 Task: Create a scrum project AztecTech. Add to scrum project AztecTech a team member softage.4@softage.net and assign as Project Lead. Add to scrum project AztecTech a team member softage.1@softage.net
Action: Mouse moved to (191, 50)
Screenshot: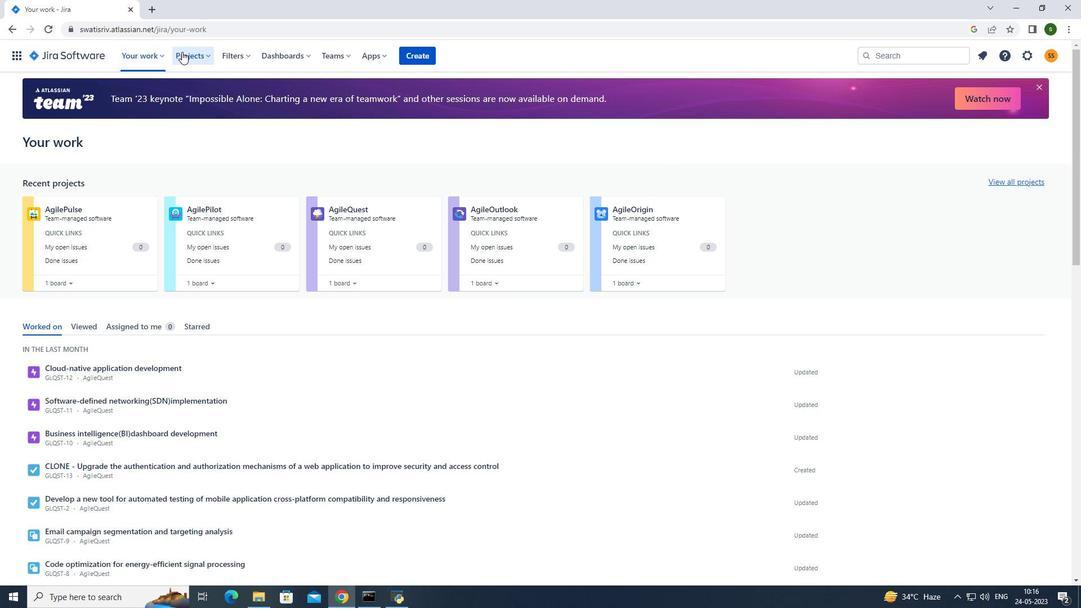 
Action: Mouse pressed left at (191, 50)
Screenshot: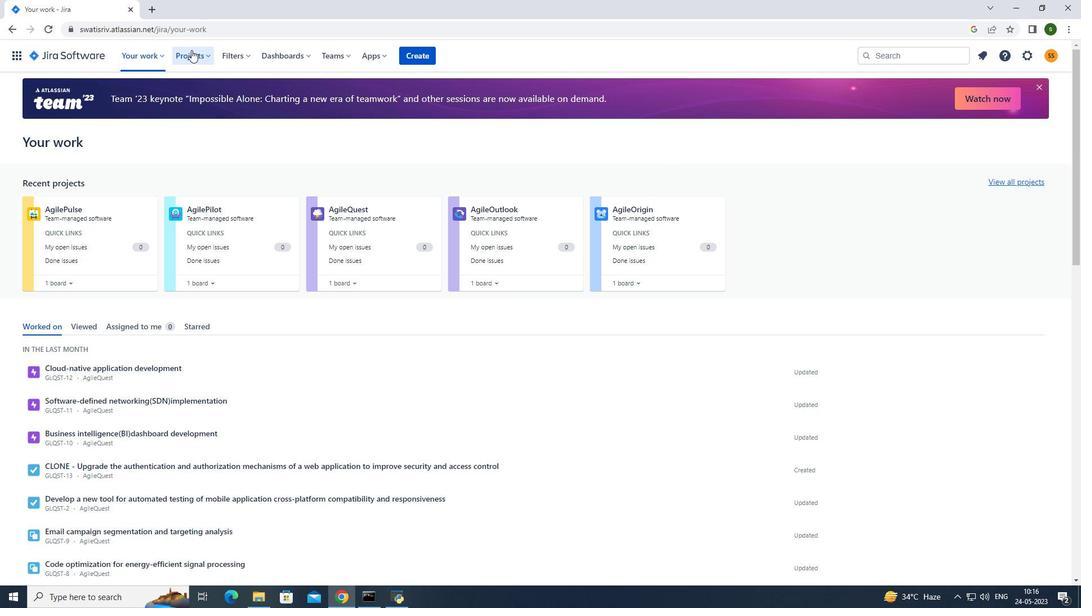 
Action: Mouse moved to (232, 275)
Screenshot: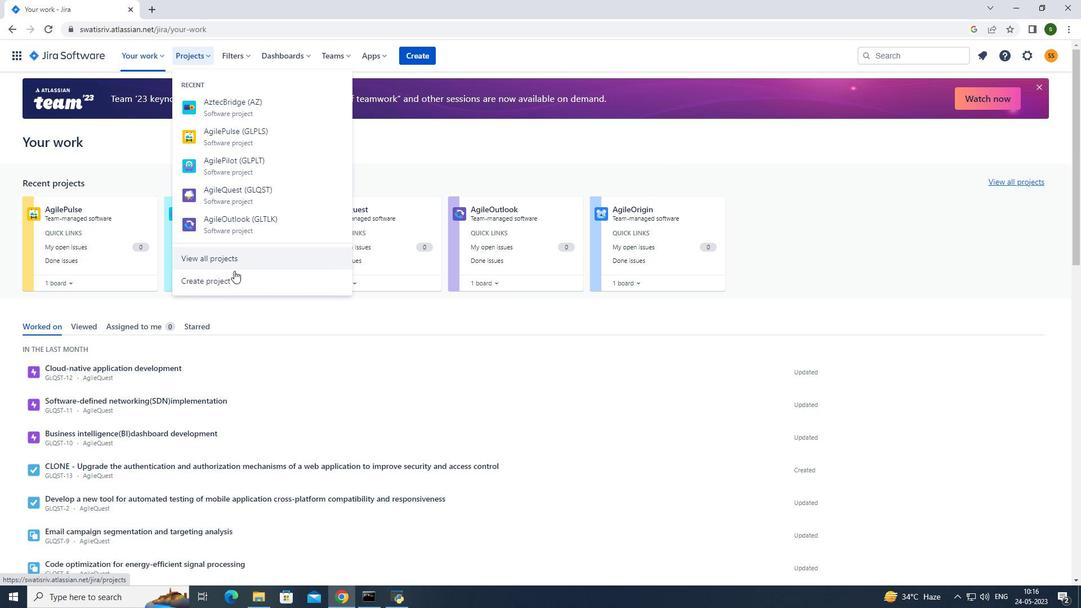 
Action: Mouse pressed left at (232, 275)
Screenshot: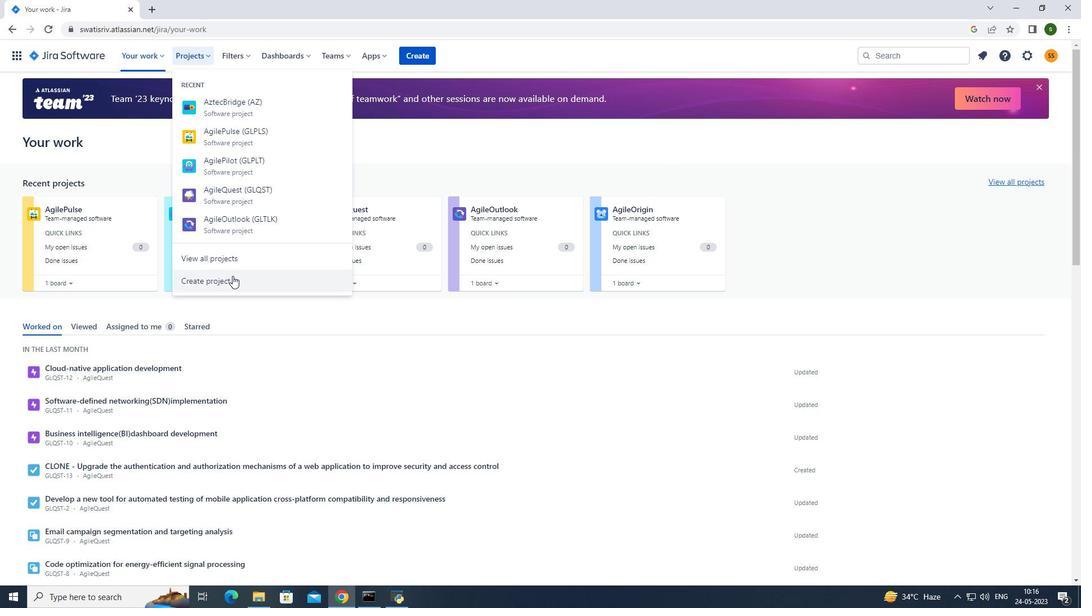
Action: Mouse moved to (742, 269)
Screenshot: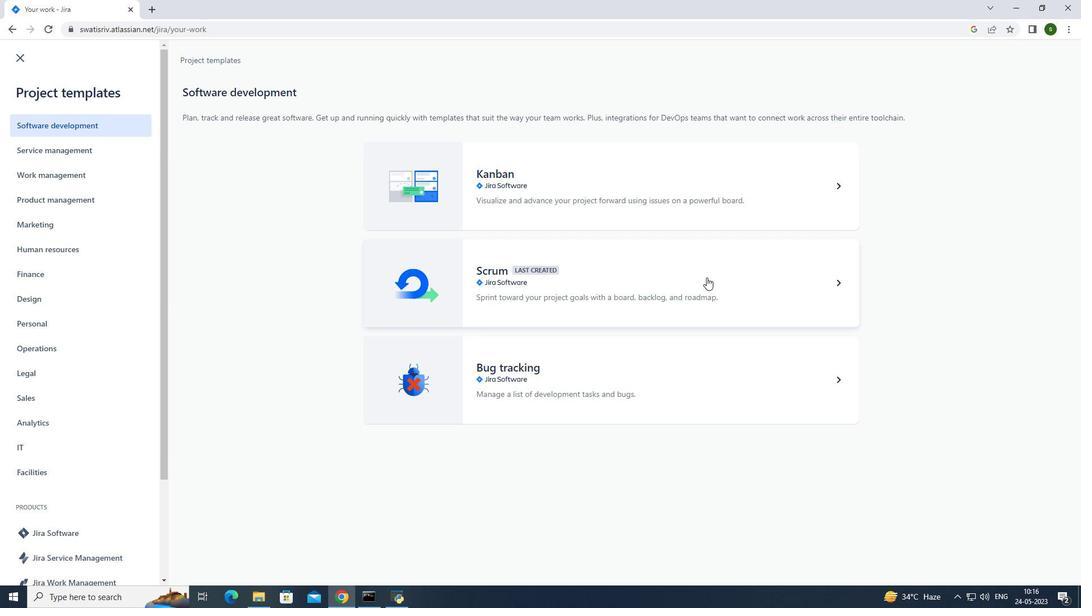 
Action: Mouse pressed left at (742, 269)
Screenshot: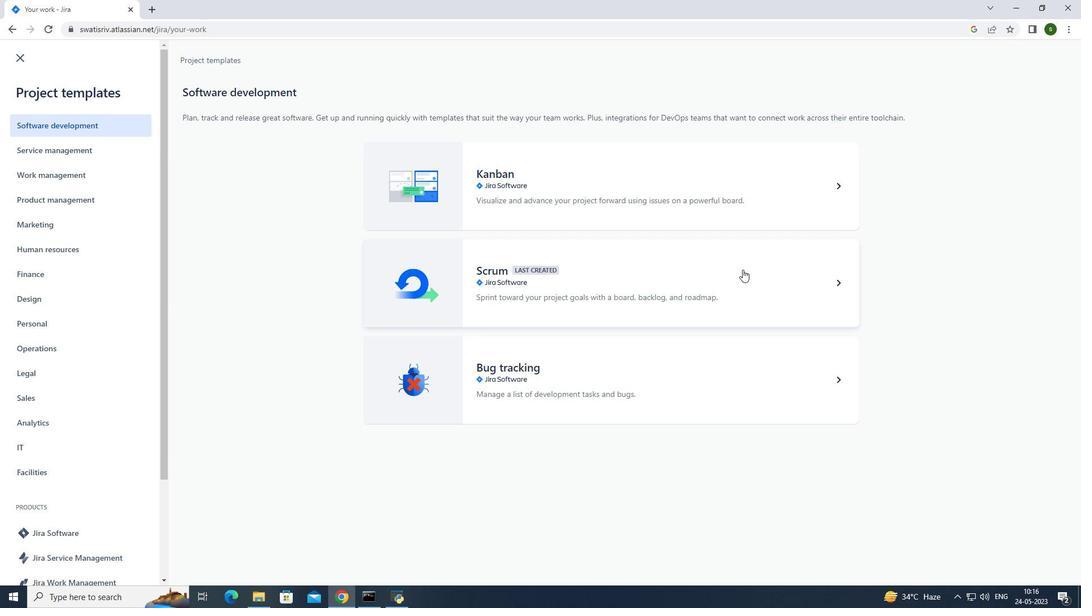 
Action: Mouse moved to (857, 556)
Screenshot: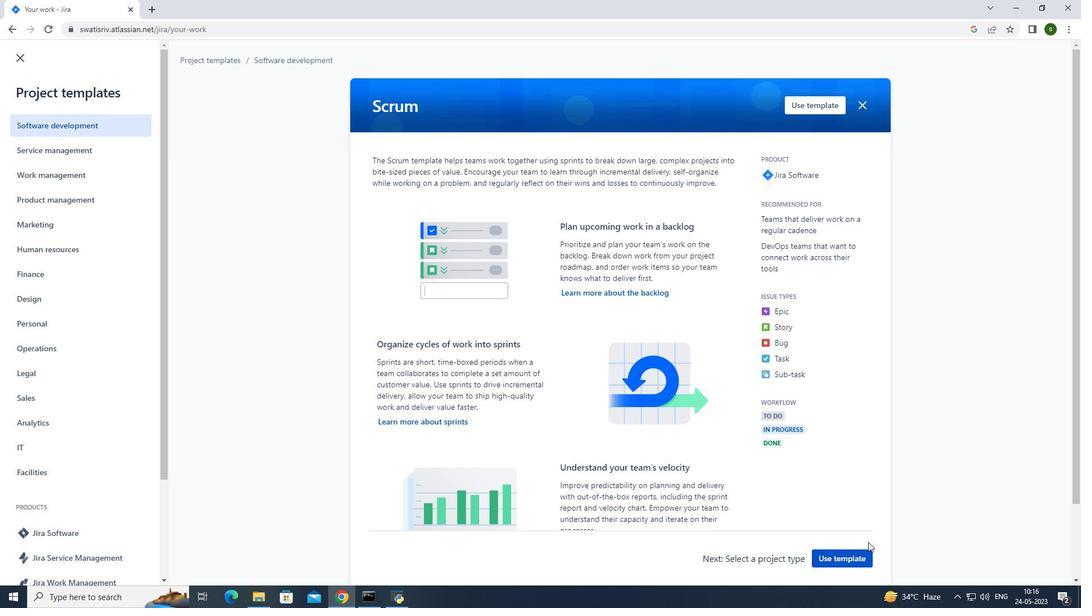 
Action: Mouse pressed left at (857, 556)
Screenshot: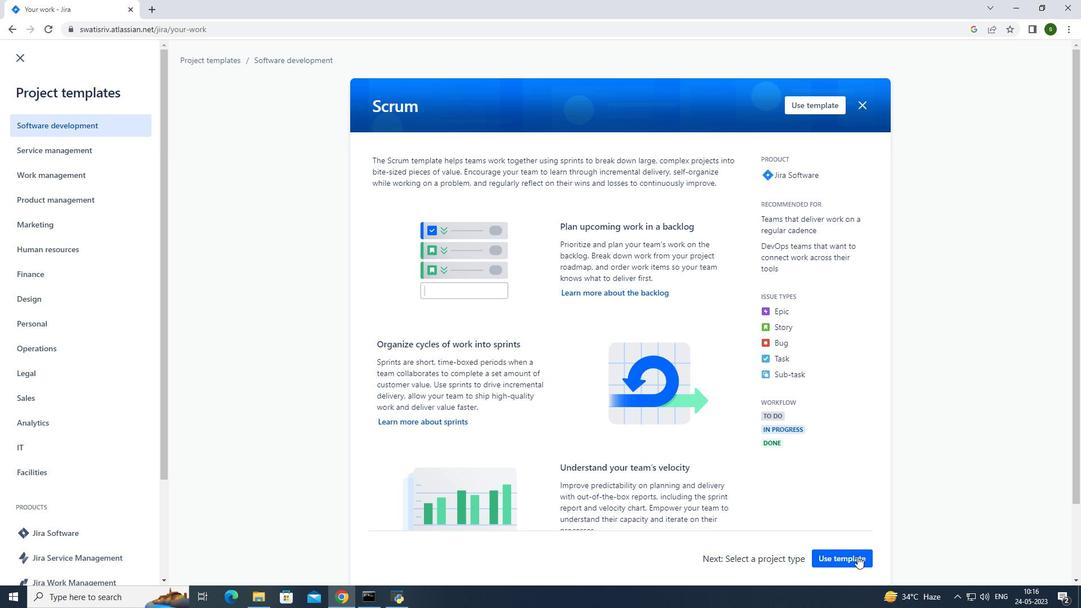 
Action: Mouse moved to (503, 549)
Screenshot: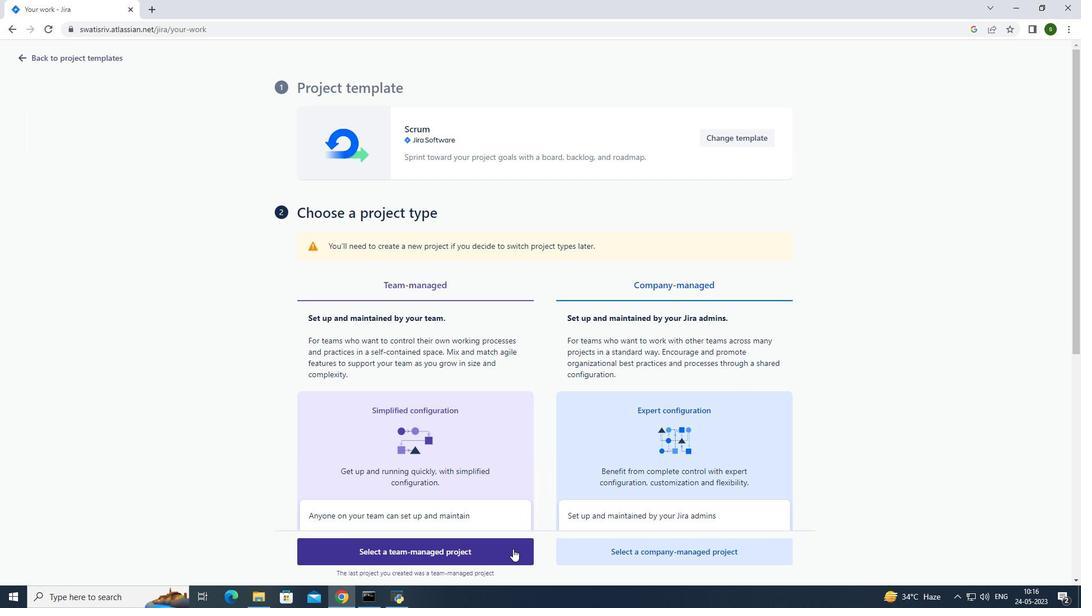 
Action: Mouse pressed left at (503, 549)
Screenshot: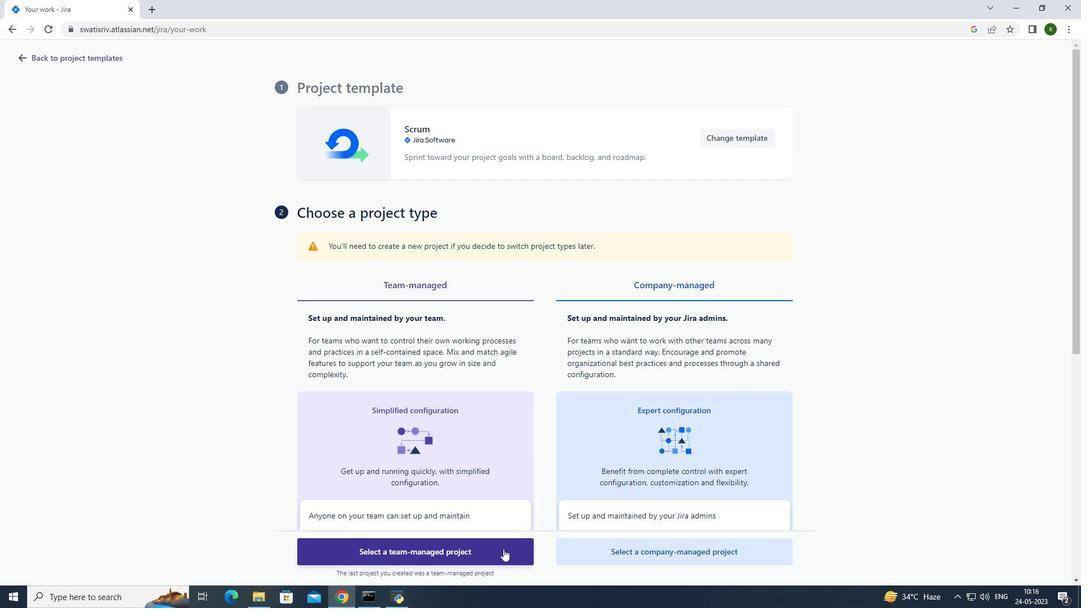 
Action: Mouse moved to (318, 255)
Screenshot: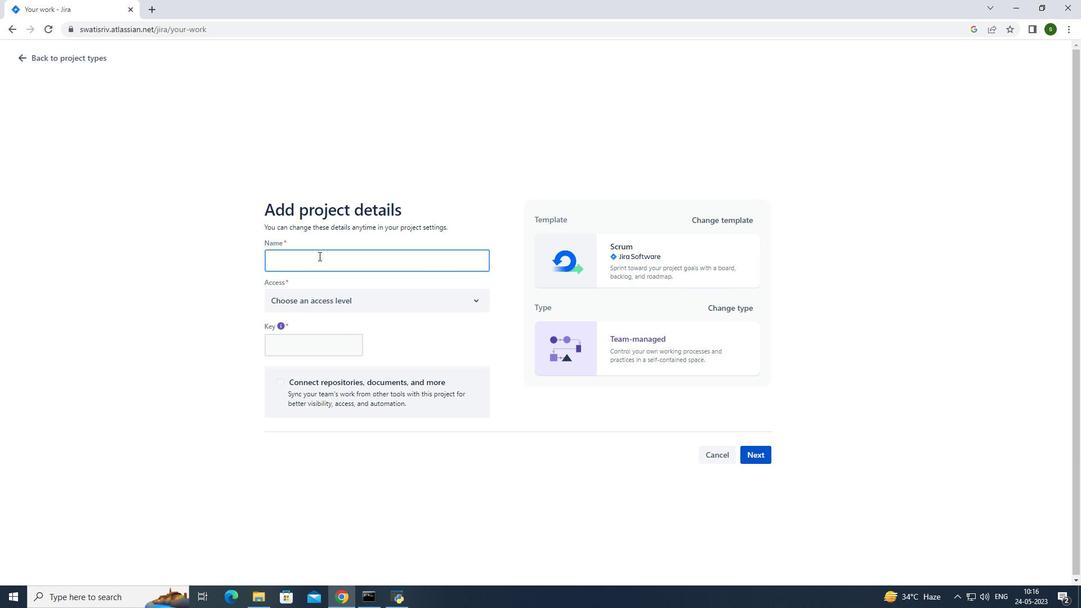 
Action: Mouse pressed left at (318, 255)
Screenshot: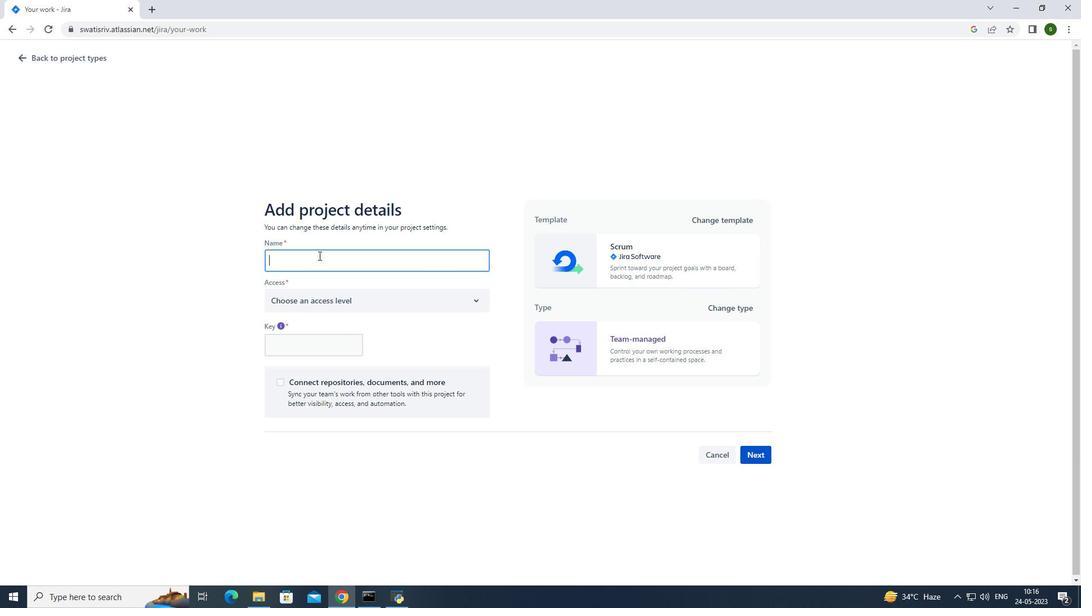 
Action: Mouse moved to (317, 255)
Screenshot: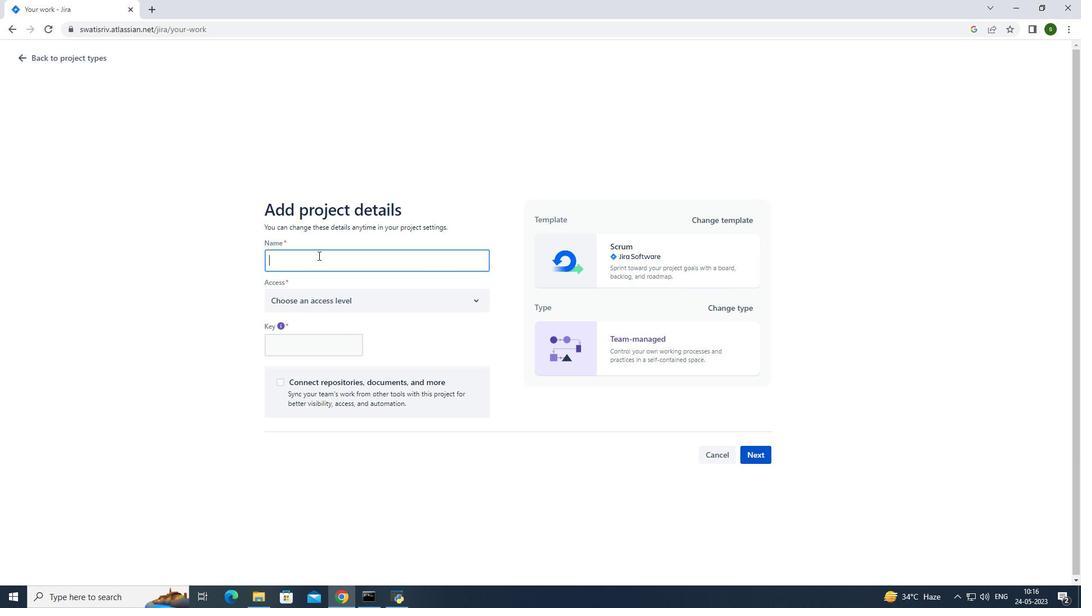 
Action: Key pressed <Key.caps_lock>A<Key.caps_lock>ztech<Key.backspace><Key.space><Key.caps_lock>T<Key.caps_lock>ech
Screenshot: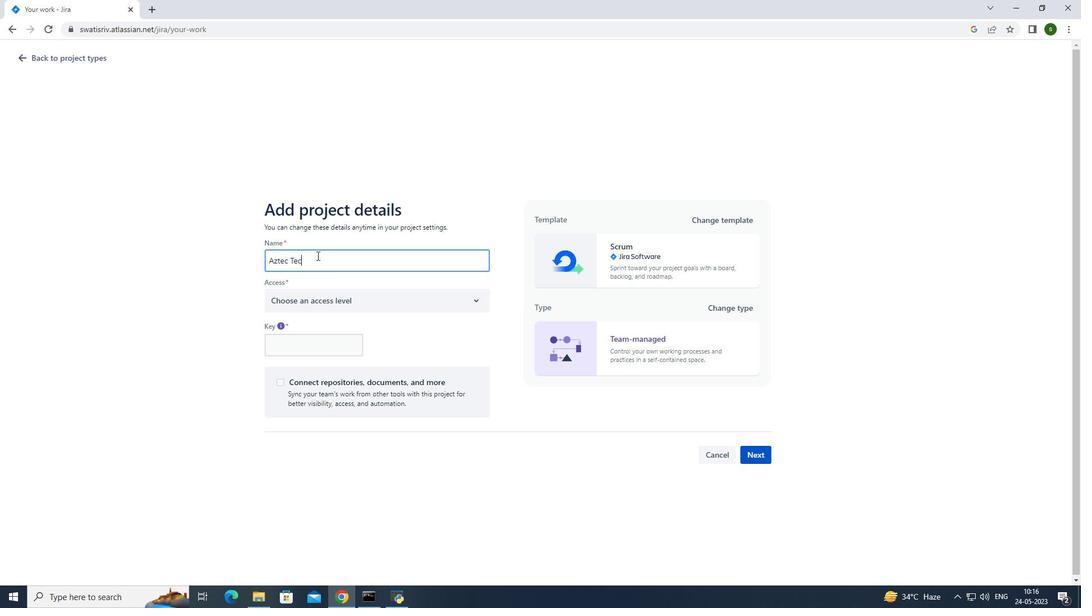 
Action: Mouse moved to (390, 301)
Screenshot: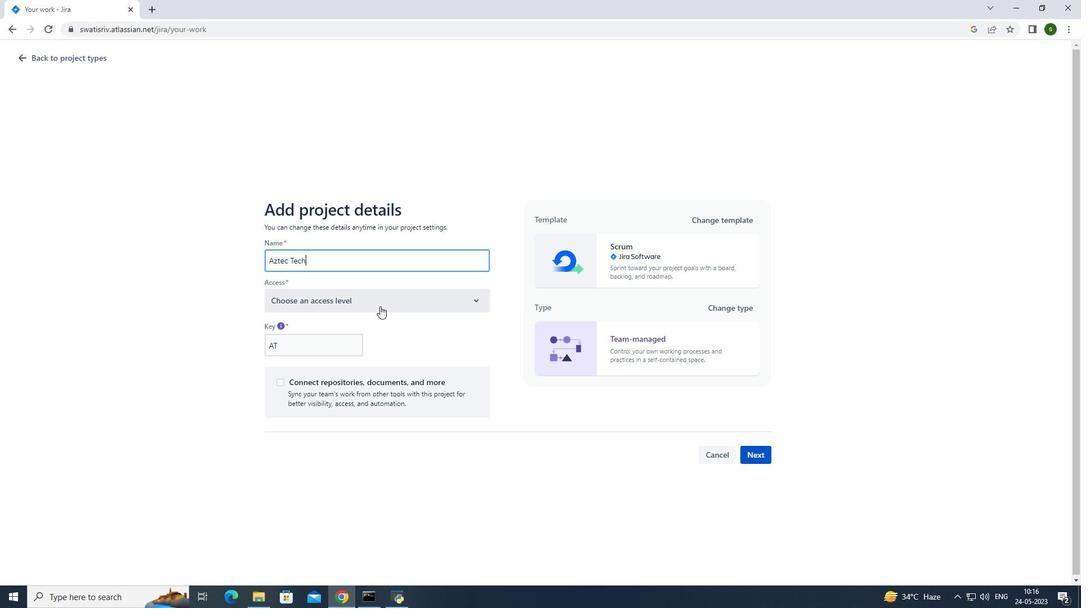 
Action: Mouse pressed left at (390, 301)
Screenshot: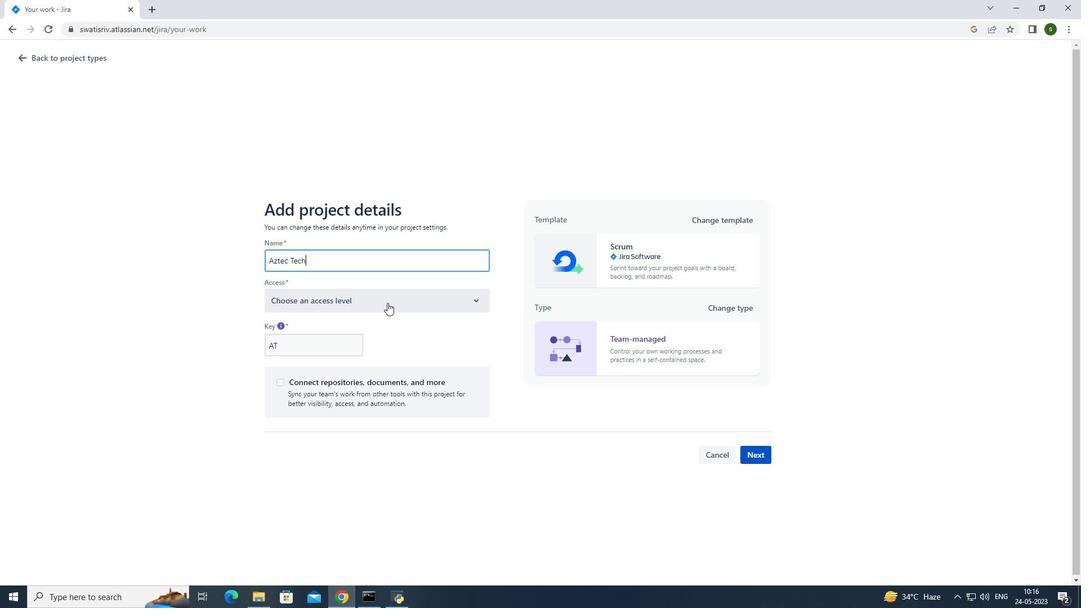 
Action: Mouse moved to (375, 339)
Screenshot: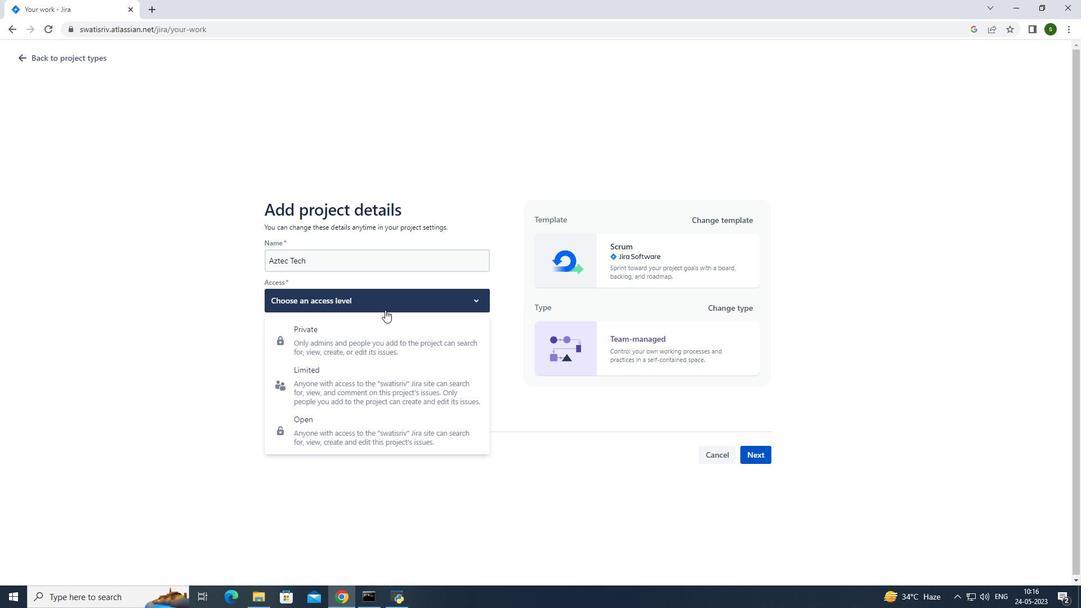 
Action: Mouse pressed left at (375, 339)
Screenshot: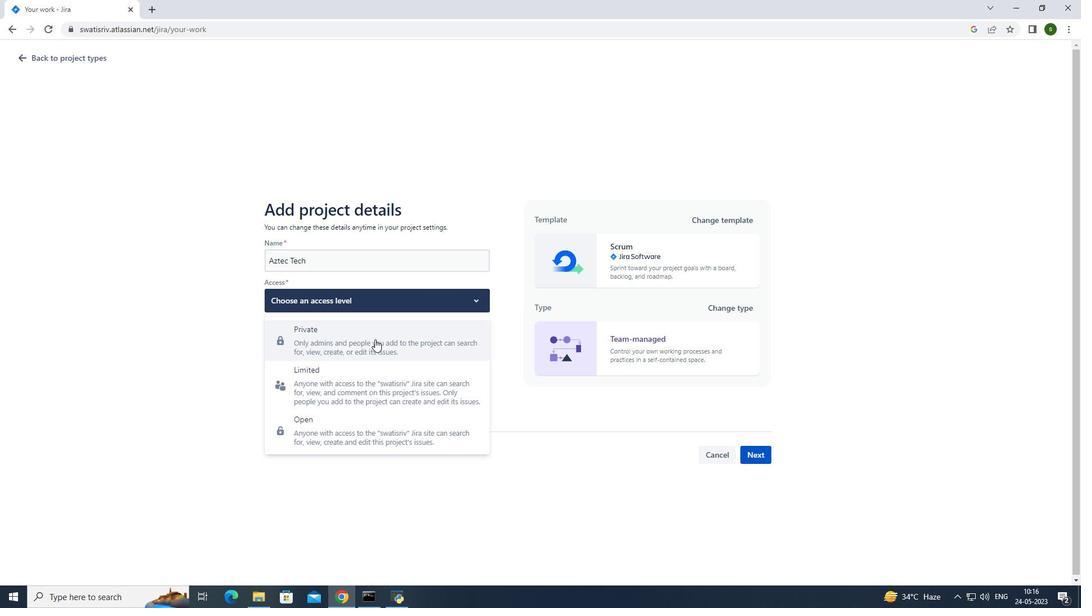 
Action: Mouse moved to (758, 460)
Screenshot: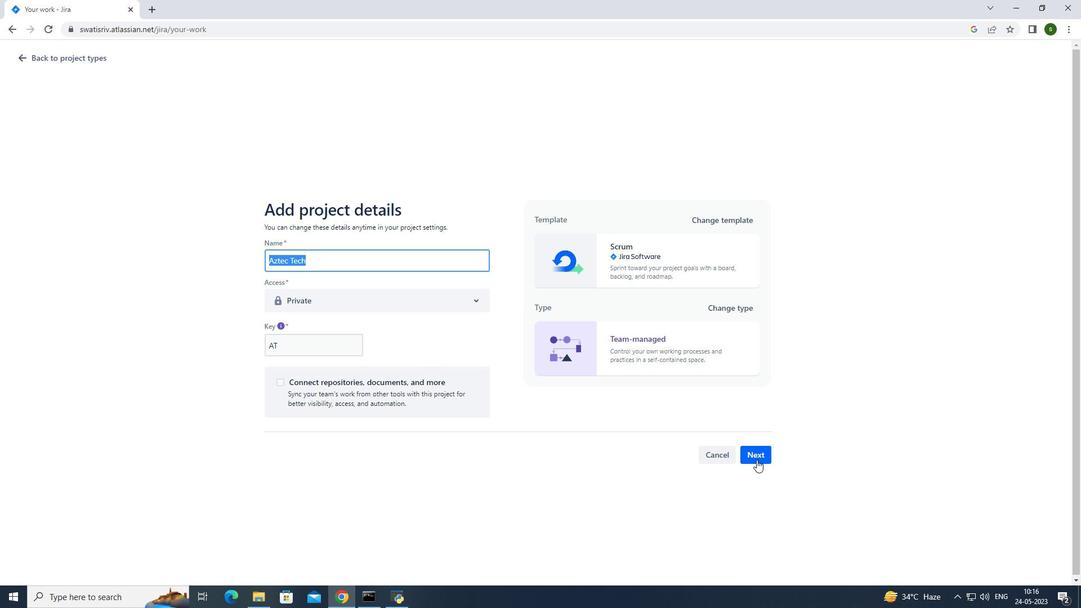 
Action: Mouse pressed left at (758, 460)
Screenshot: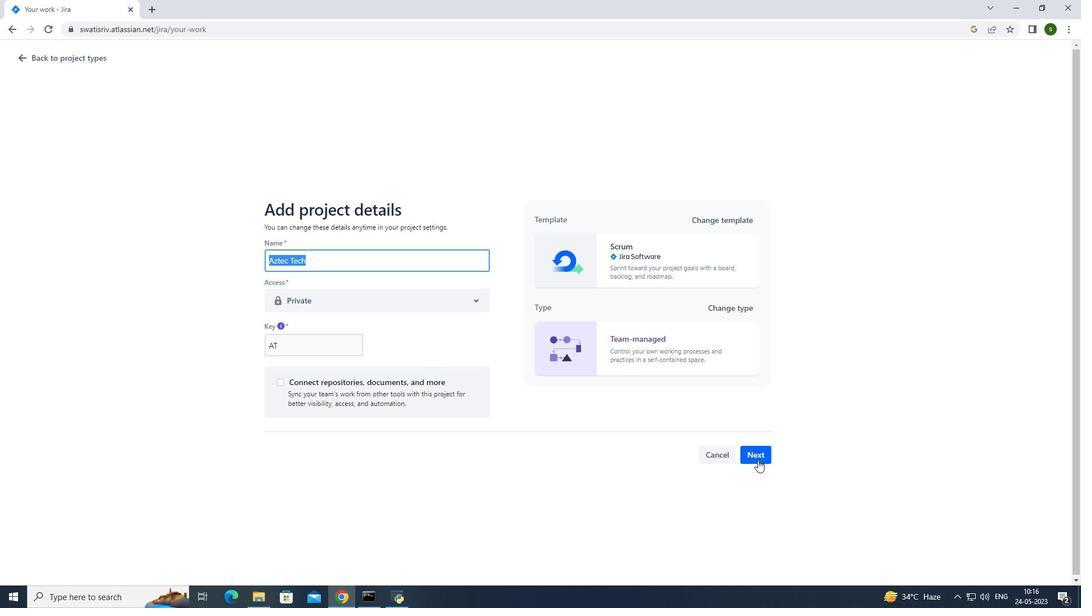 
Action: Mouse moved to (683, 389)
Screenshot: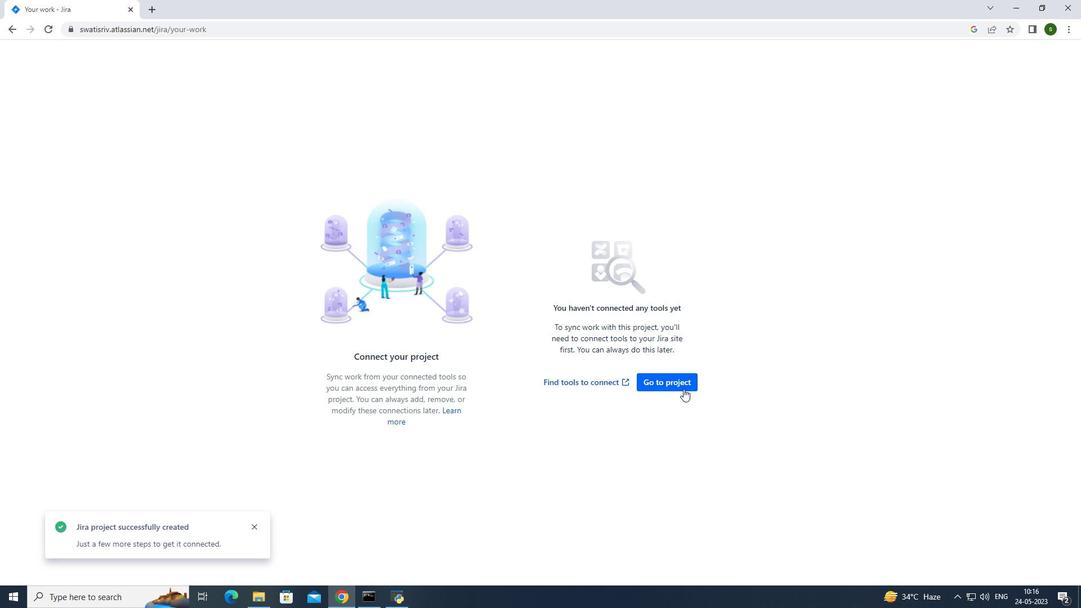 
Action: Mouse pressed left at (683, 389)
Screenshot: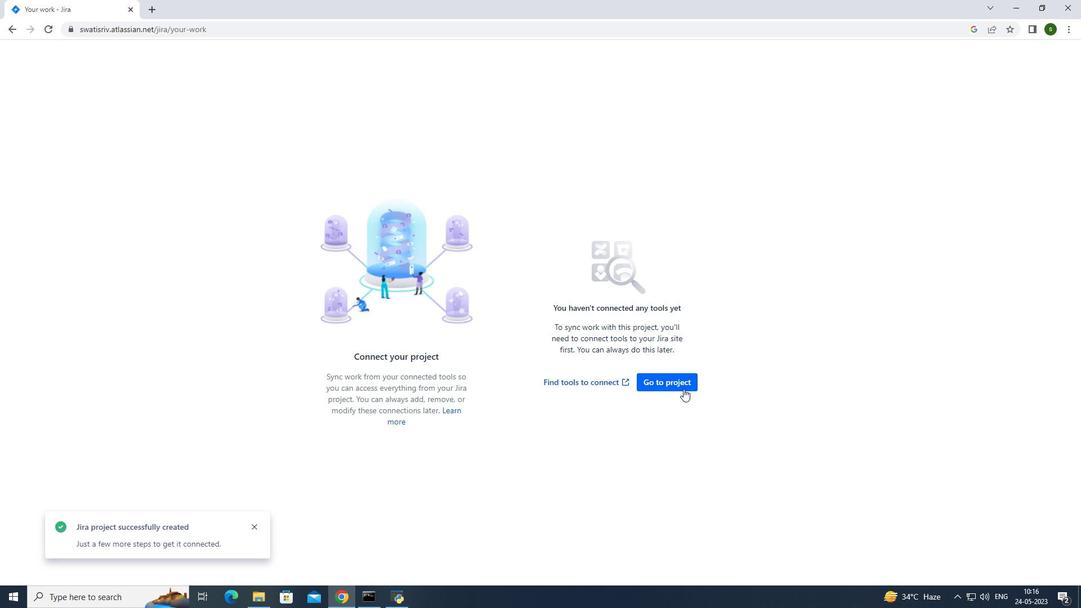 
Action: Mouse moved to (200, 62)
Screenshot: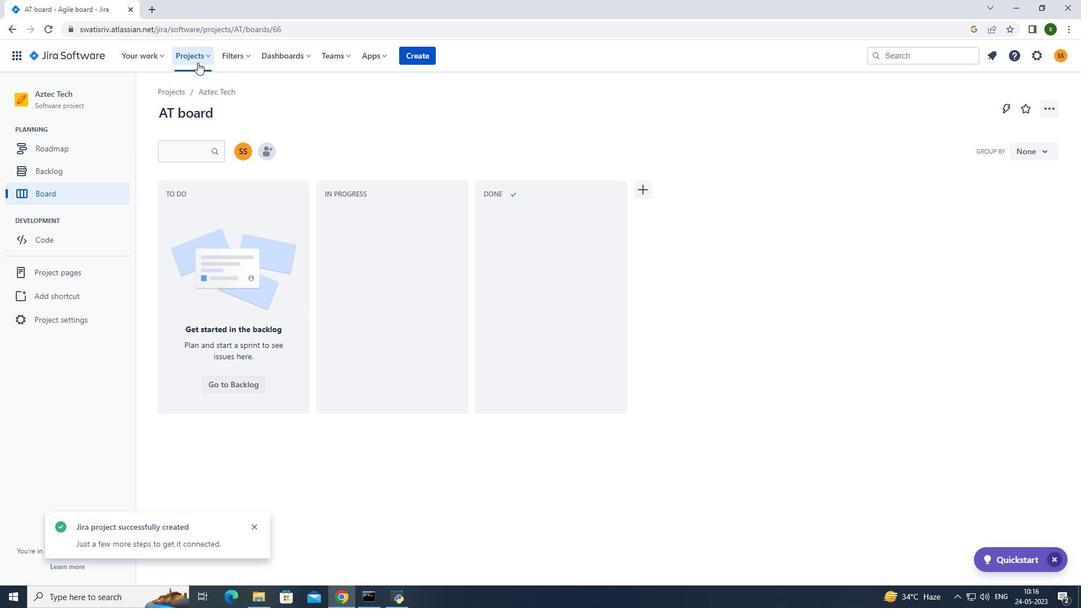 
Action: Mouse pressed left at (200, 62)
Screenshot: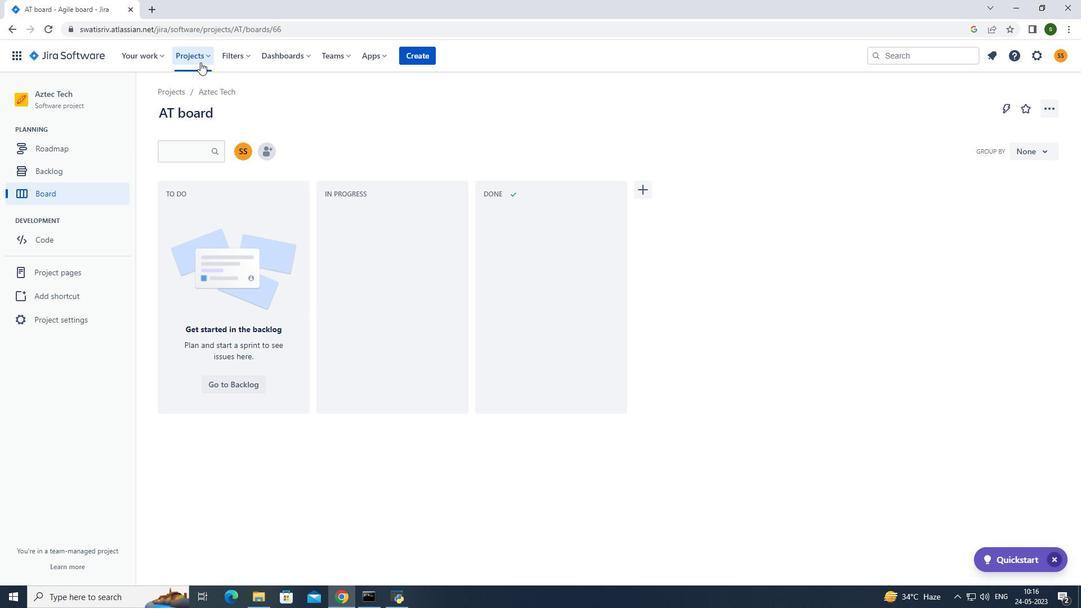 
Action: Mouse moved to (227, 100)
Screenshot: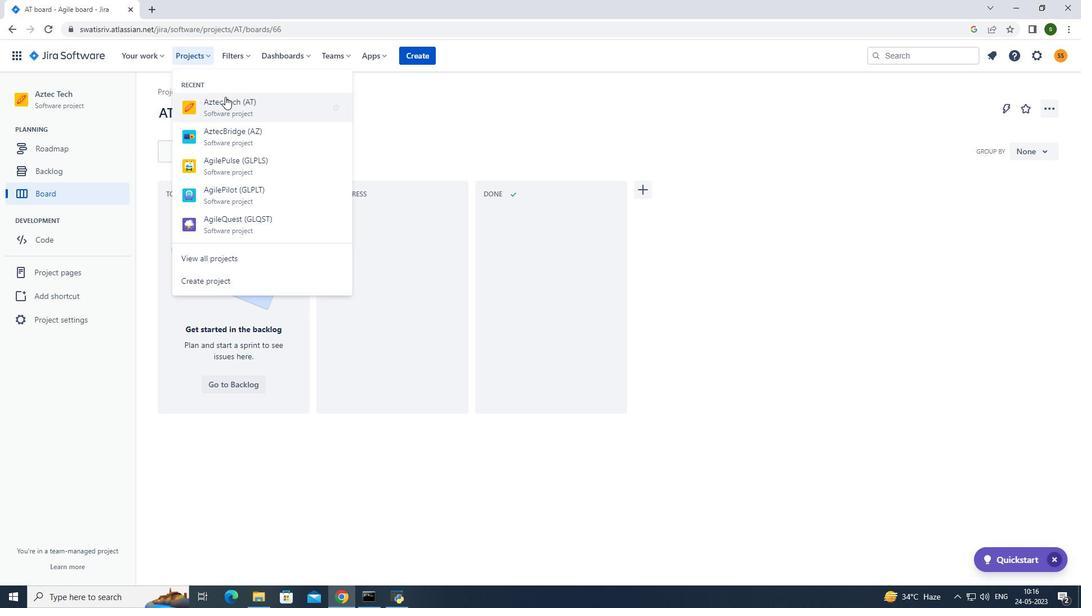 
Action: Mouse pressed left at (227, 100)
Screenshot: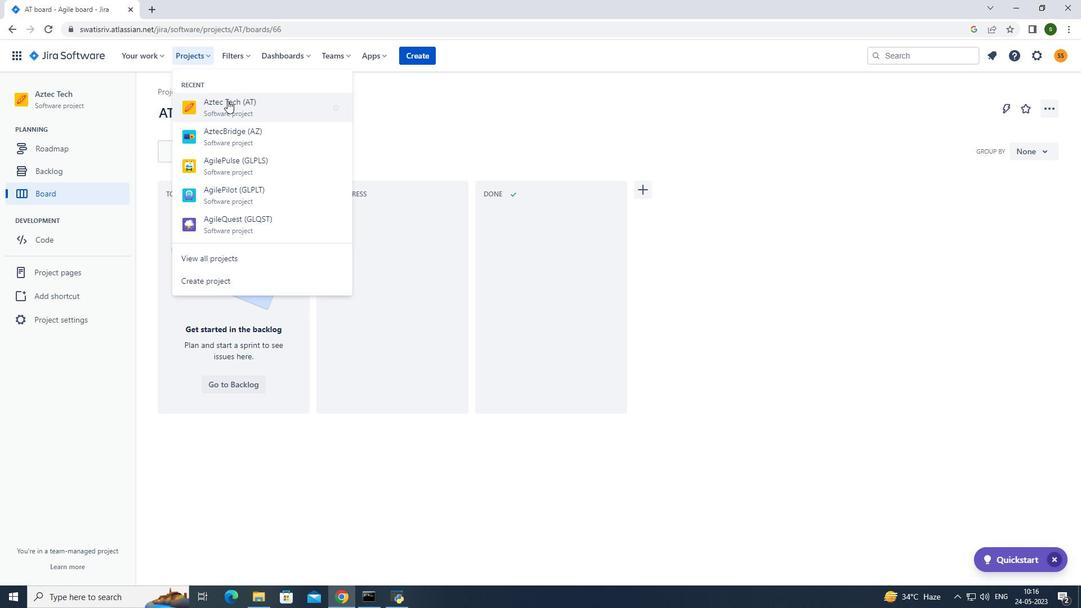 
Action: Mouse moved to (268, 145)
Screenshot: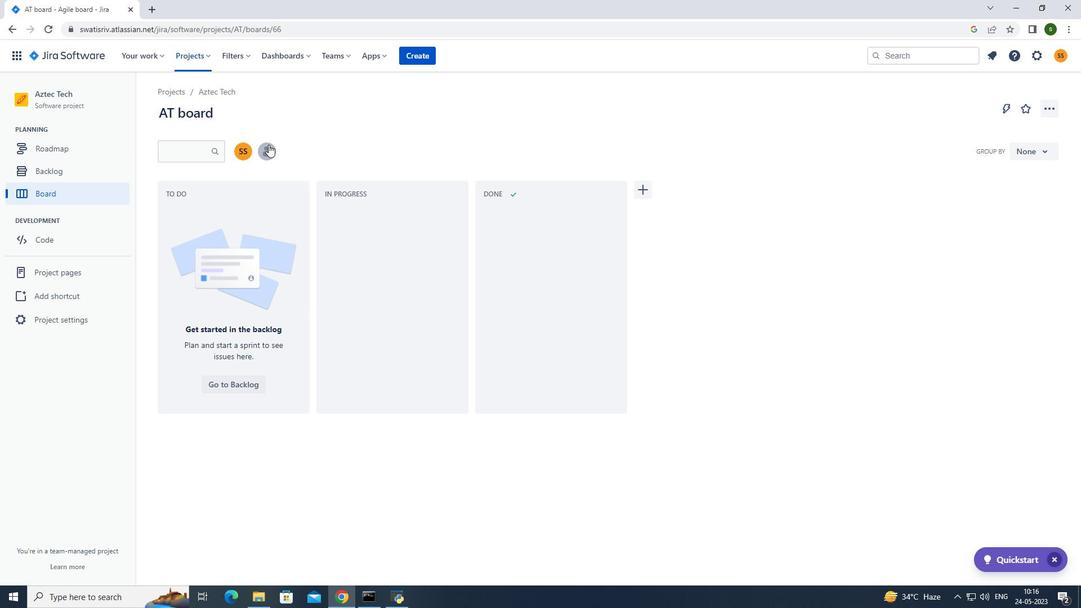 
Action: Mouse pressed left at (268, 145)
Screenshot: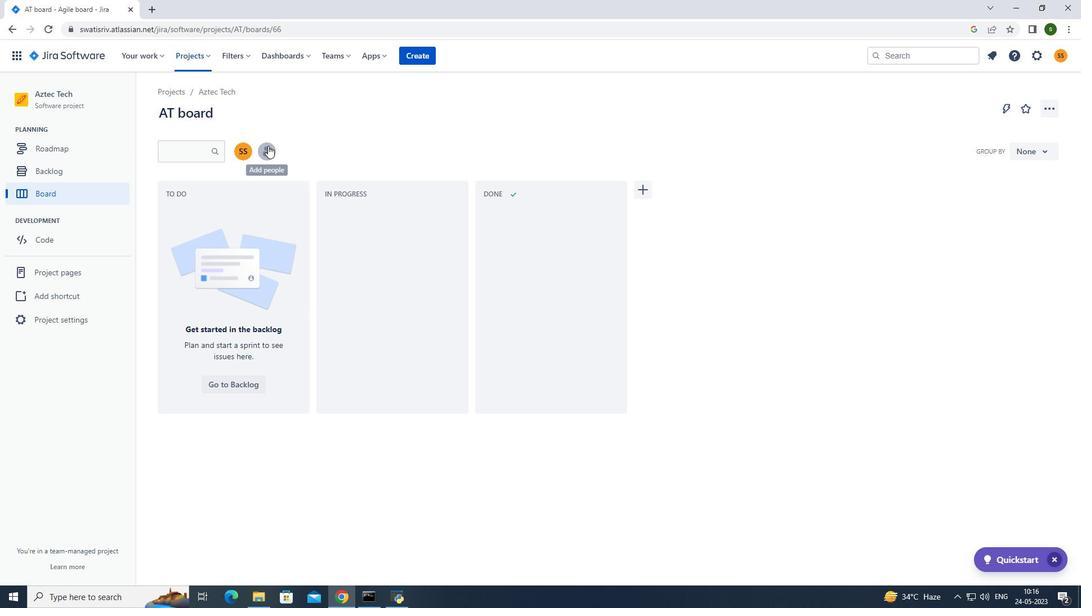 
Action: Mouse moved to (491, 124)
Screenshot: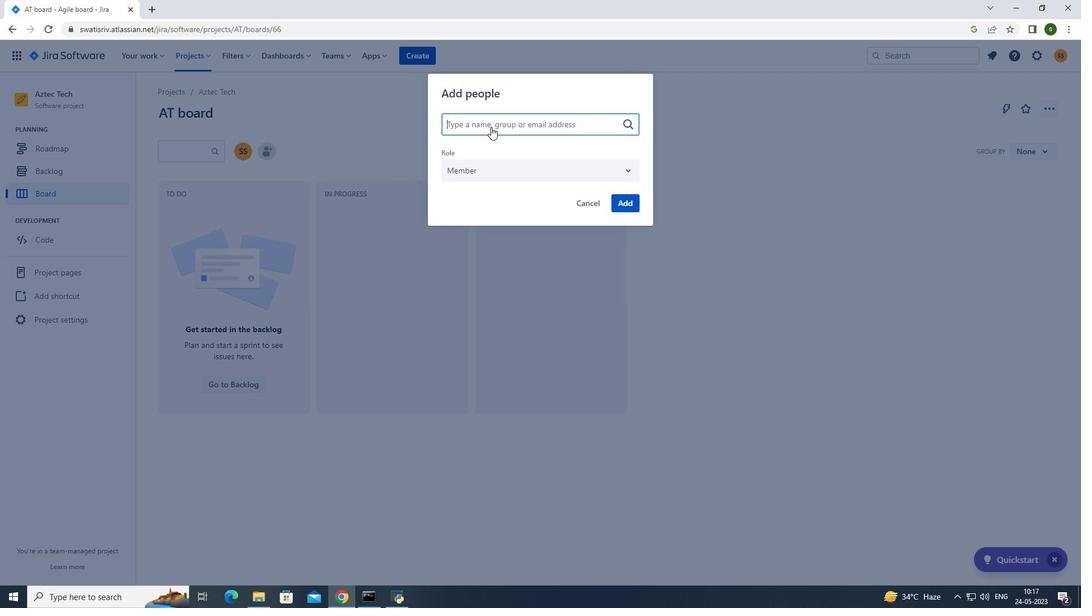 
Action: Mouse pressed left at (491, 124)
Screenshot: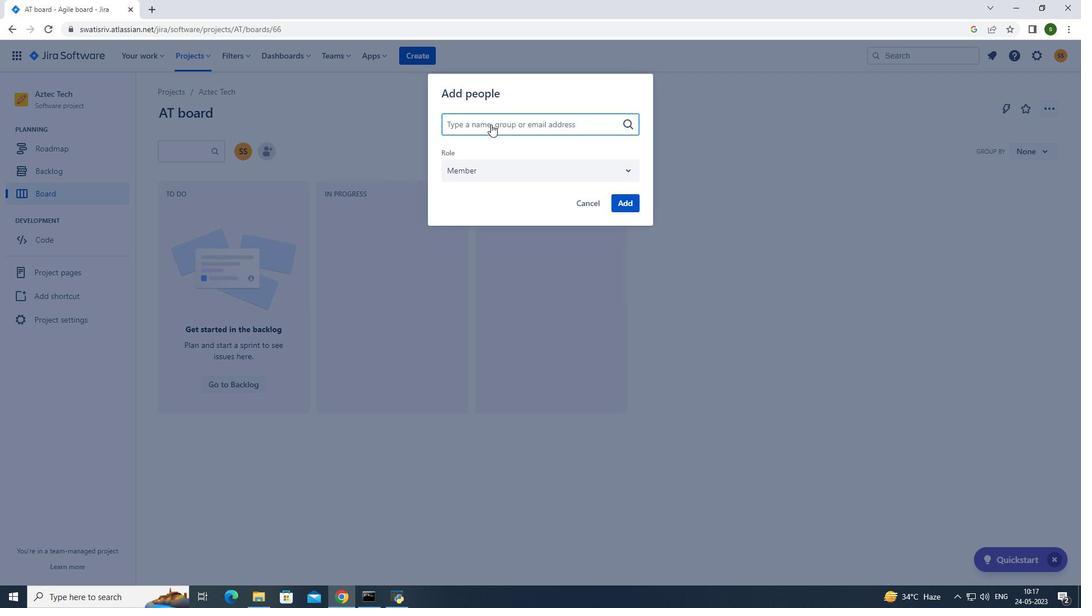 
Action: Key pressed softage.4<Key.shift>@softage.net
Screenshot: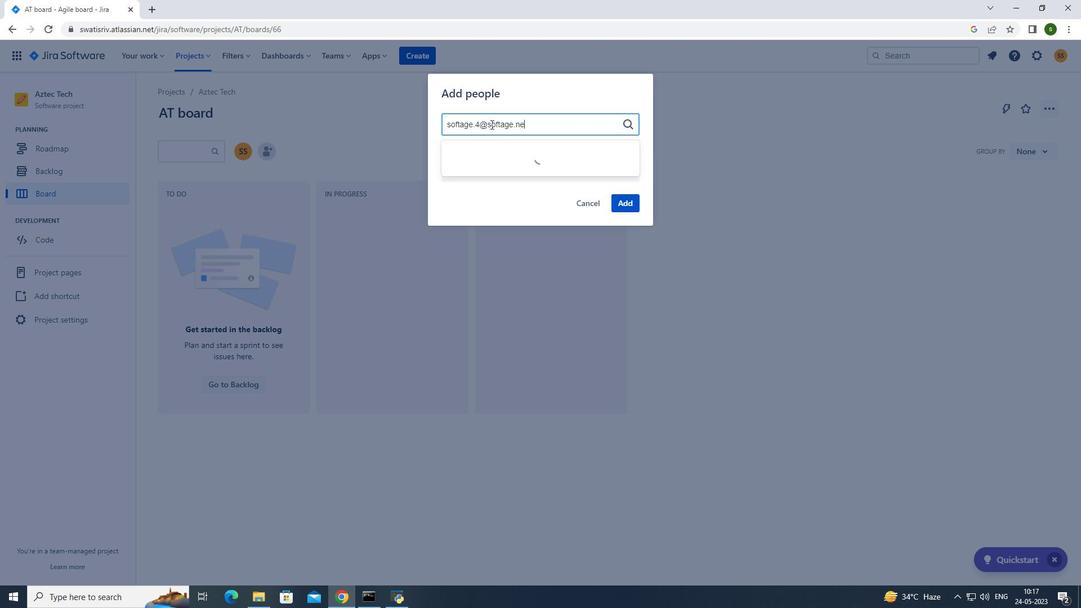 
Action: Mouse moved to (493, 153)
Screenshot: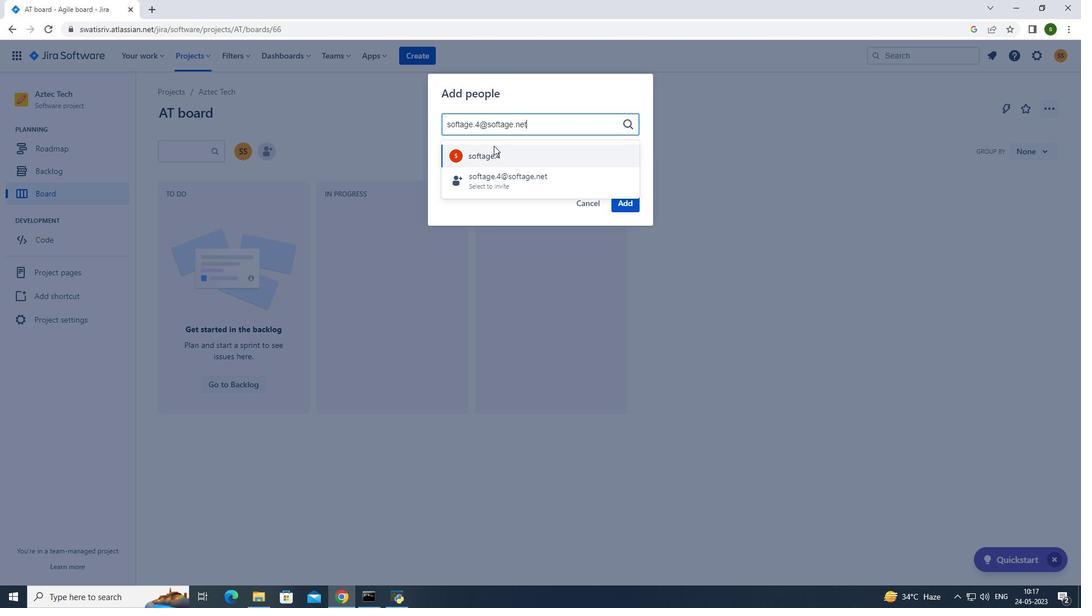 
Action: Mouse pressed left at (493, 153)
Screenshot: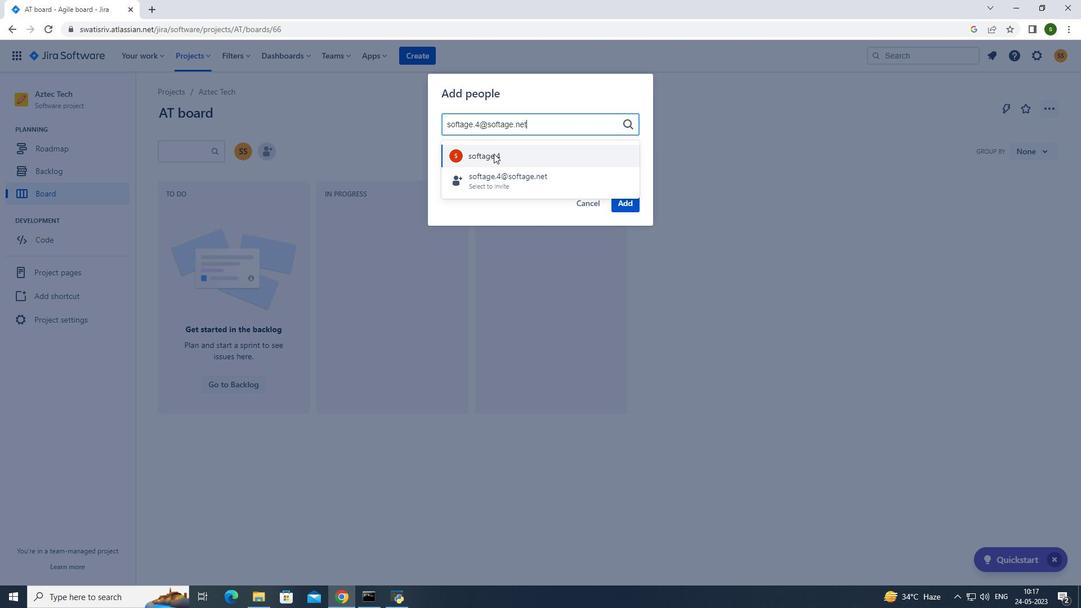 
Action: Mouse moved to (622, 206)
Screenshot: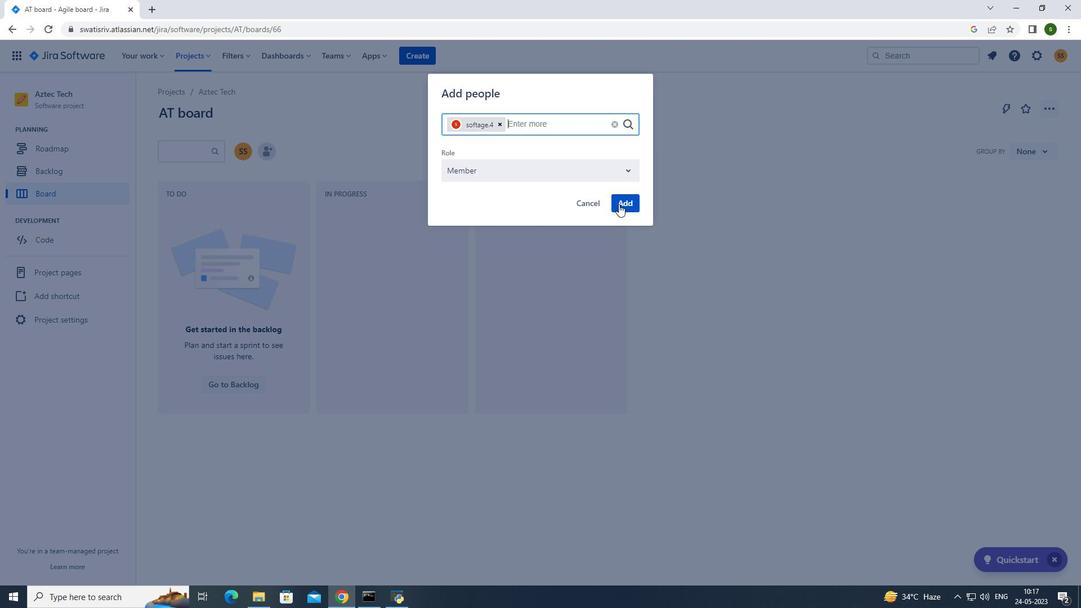 
Action: Mouse pressed left at (622, 206)
Screenshot: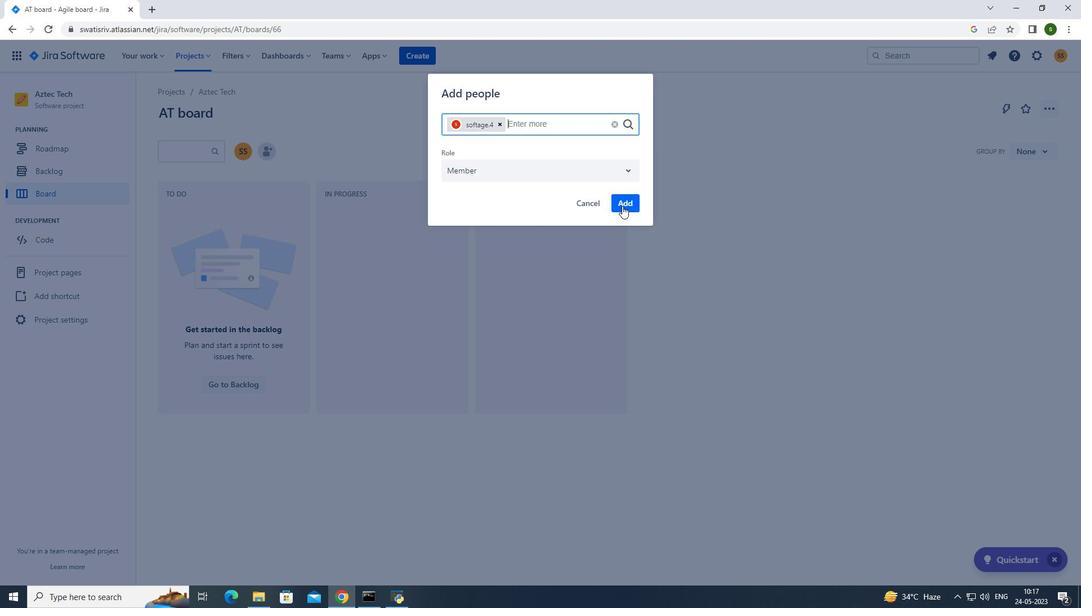 
Action: Mouse moved to (81, 318)
Screenshot: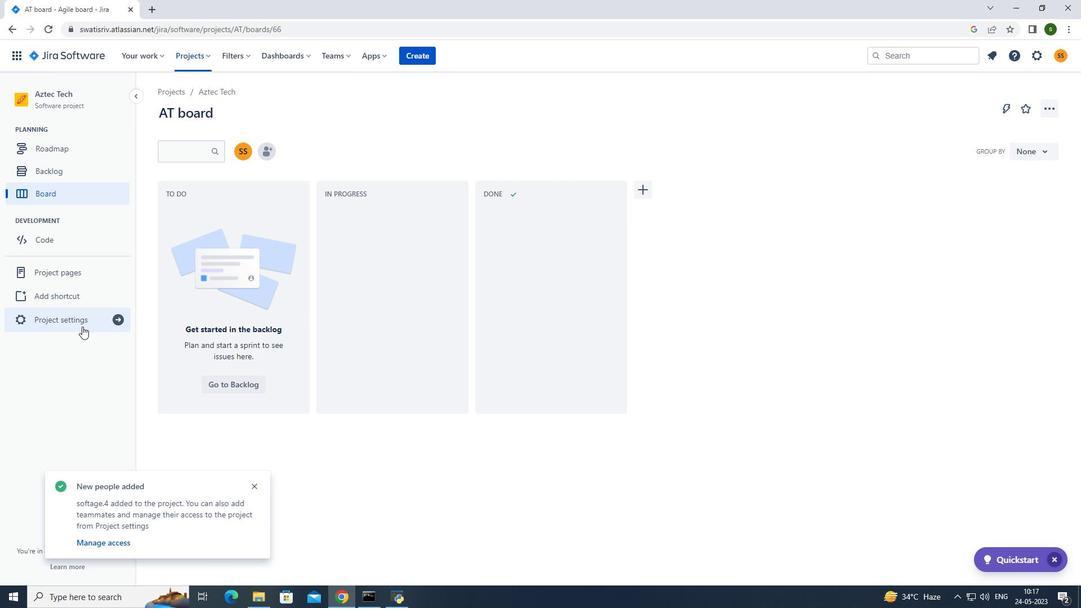 
Action: Mouse pressed left at (81, 318)
Screenshot: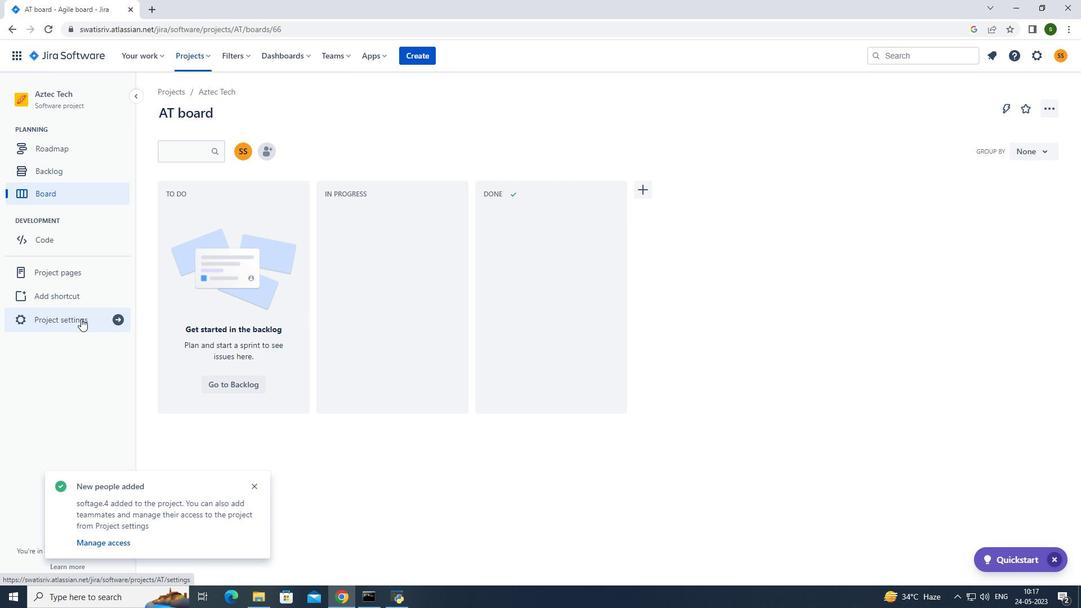
Action: Mouse moved to (614, 409)
Screenshot: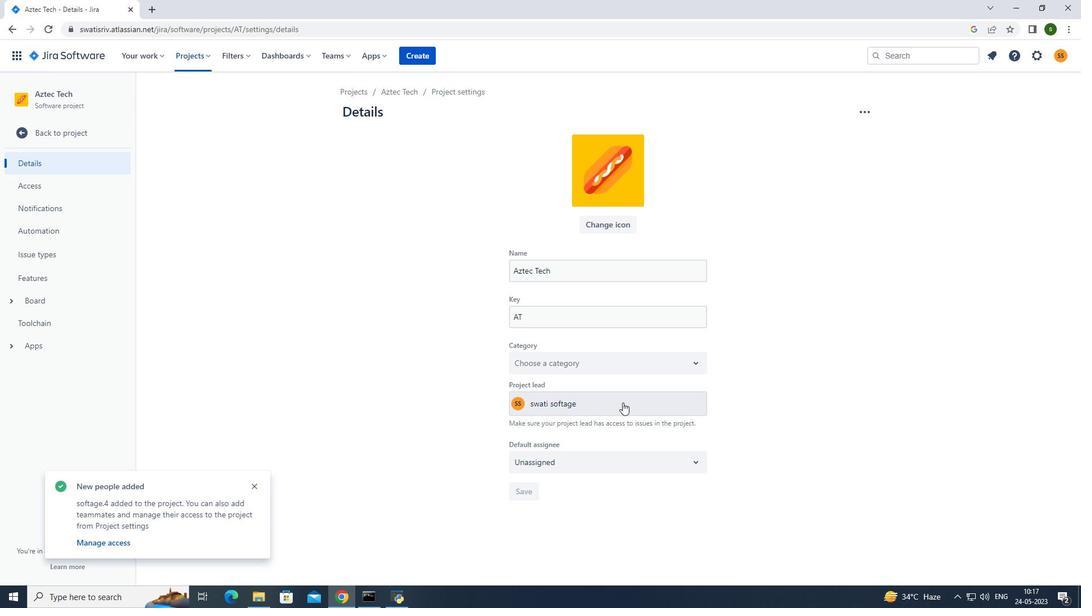 
Action: Mouse pressed left at (614, 409)
Screenshot: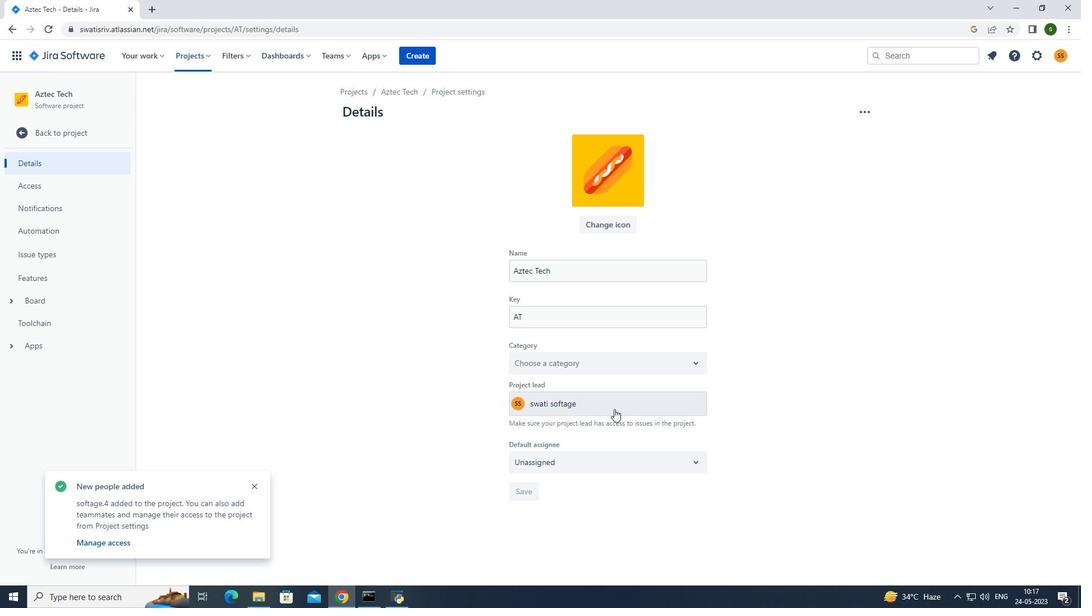 
Action: Mouse moved to (563, 393)
Screenshot: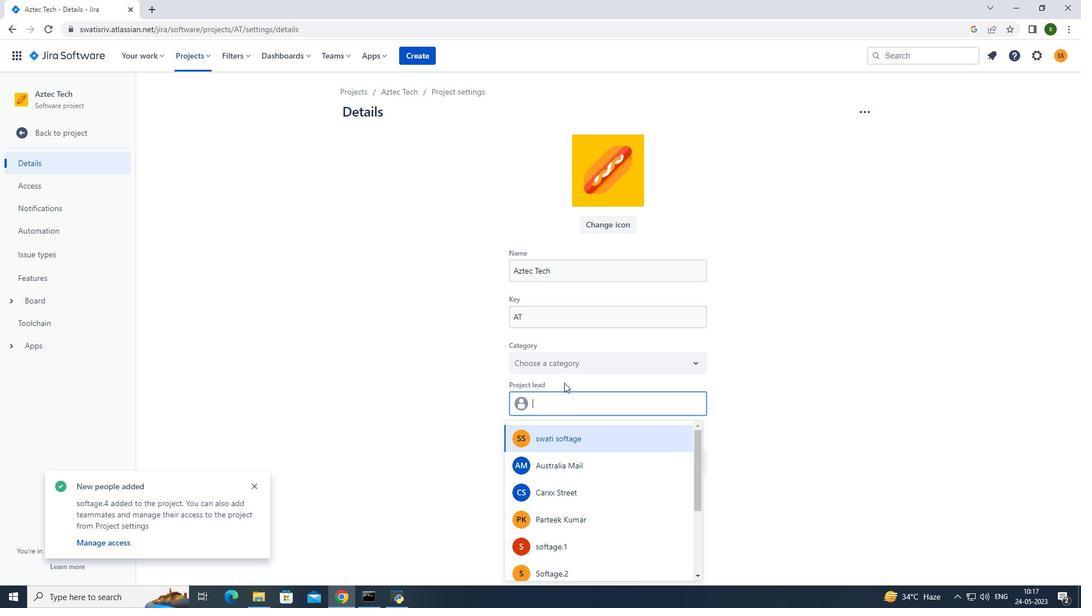 
Action: Key pressed softage.4<Key.shift>@softage.net
Screenshot: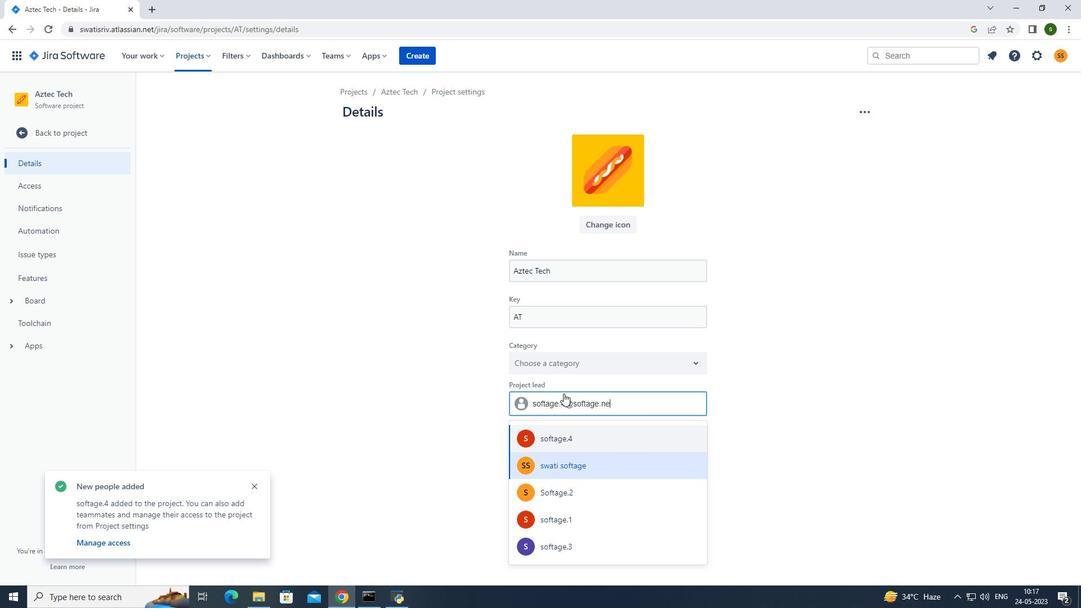 
Action: Mouse moved to (580, 439)
Screenshot: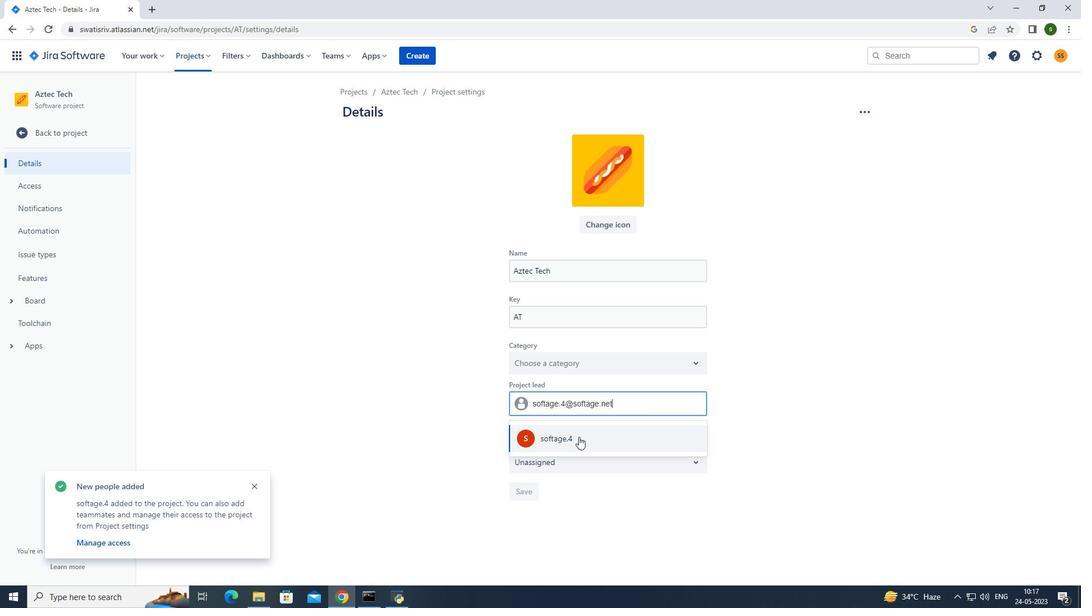 
Action: Mouse pressed left at (580, 439)
Screenshot: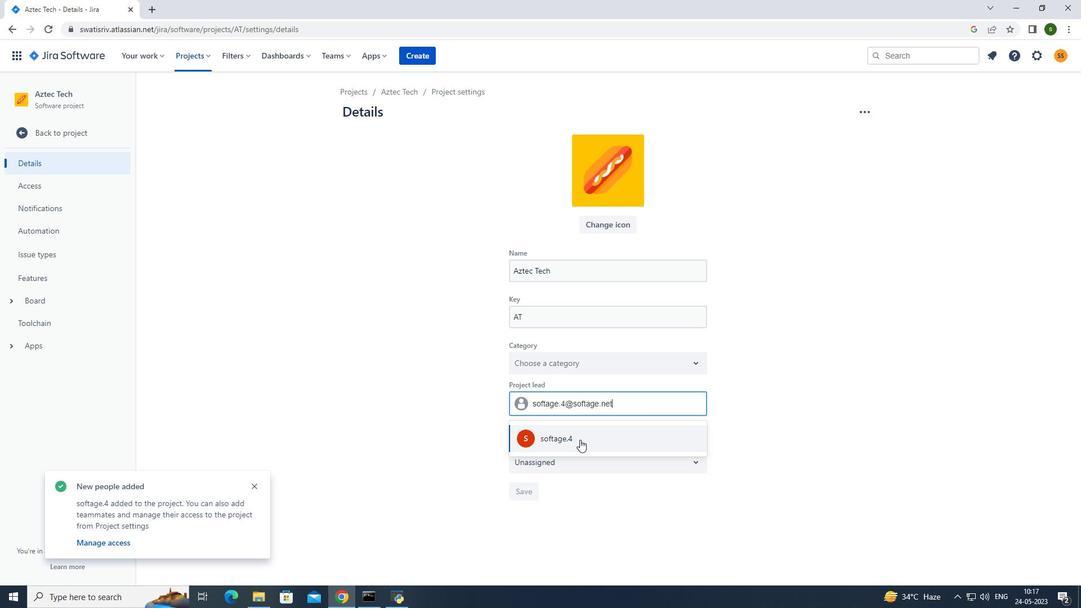 
Action: Mouse moved to (525, 487)
Screenshot: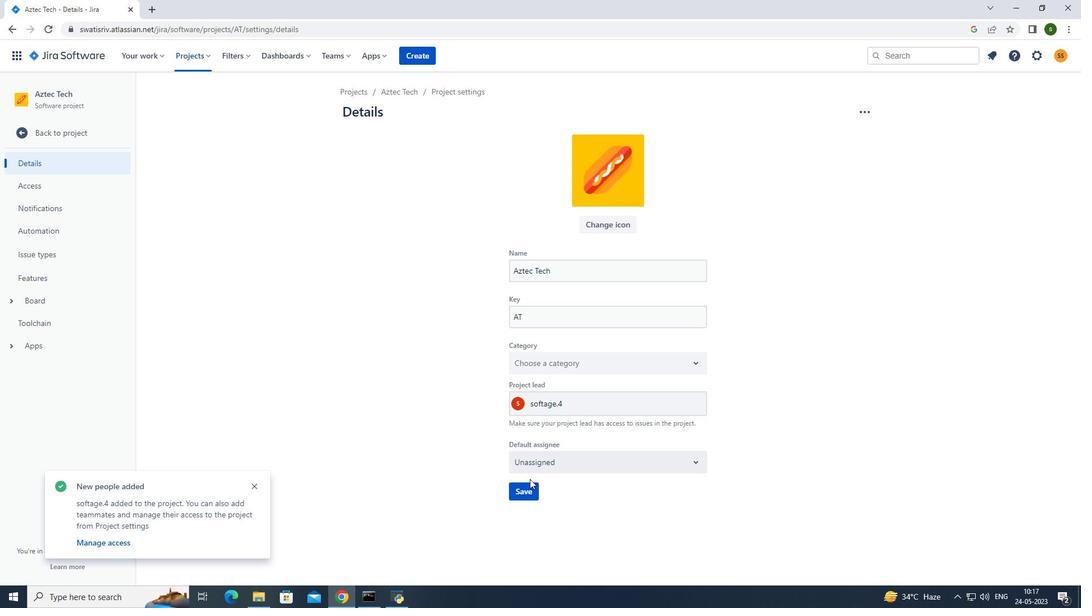 
Action: Mouse pressed left at (525, 487)
Screenshot: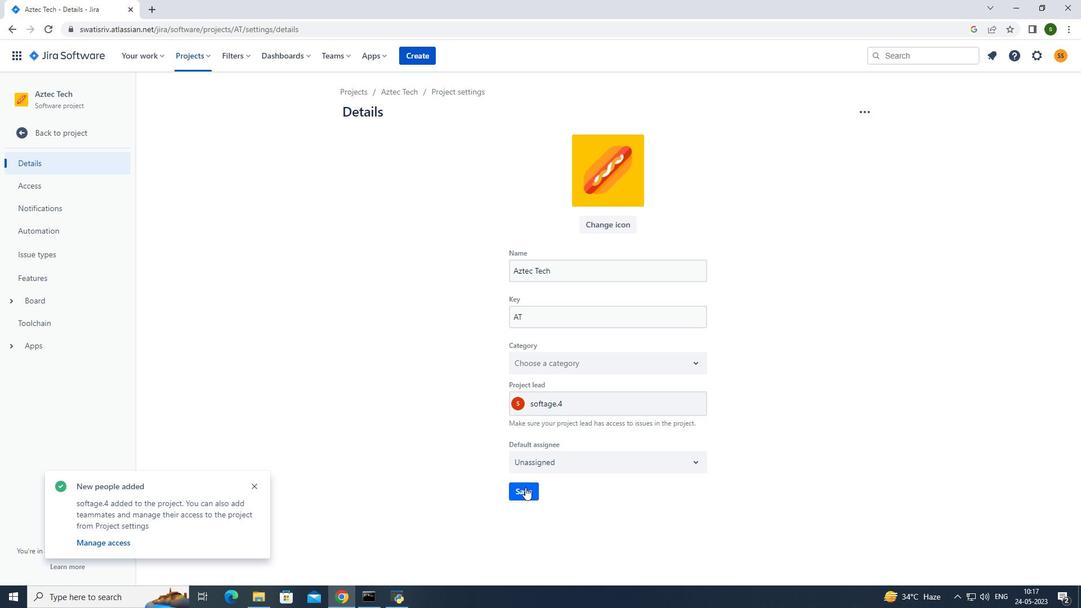 
Action: Mouse moved to (195, 55)
Screenshot: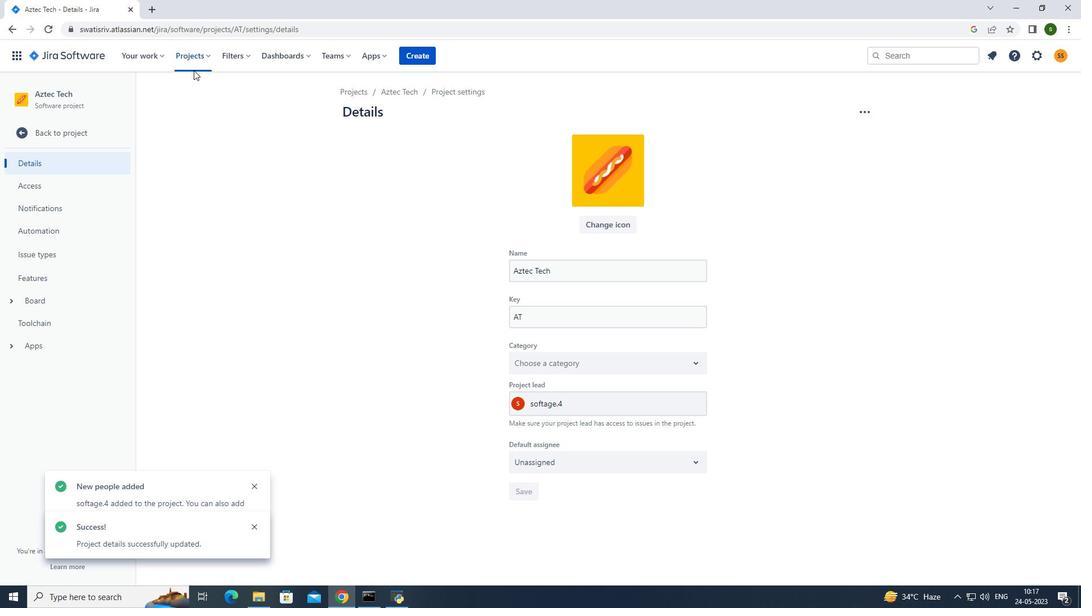
Action: Mouse pressed left at (195, 55)
Screenshot: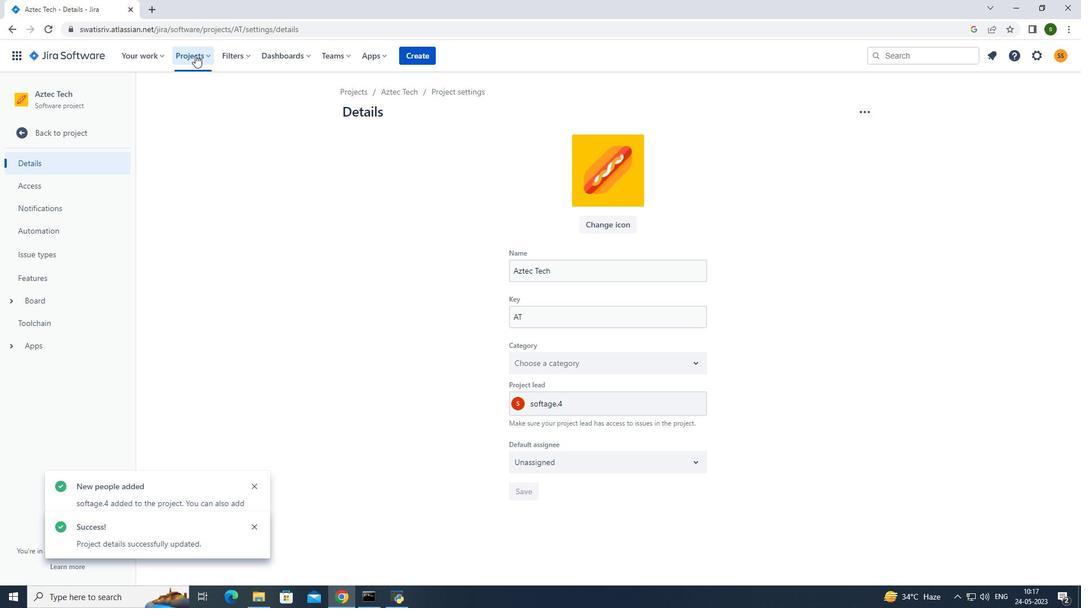 
Action: Mouse moved to (208, 105)
Screenshot: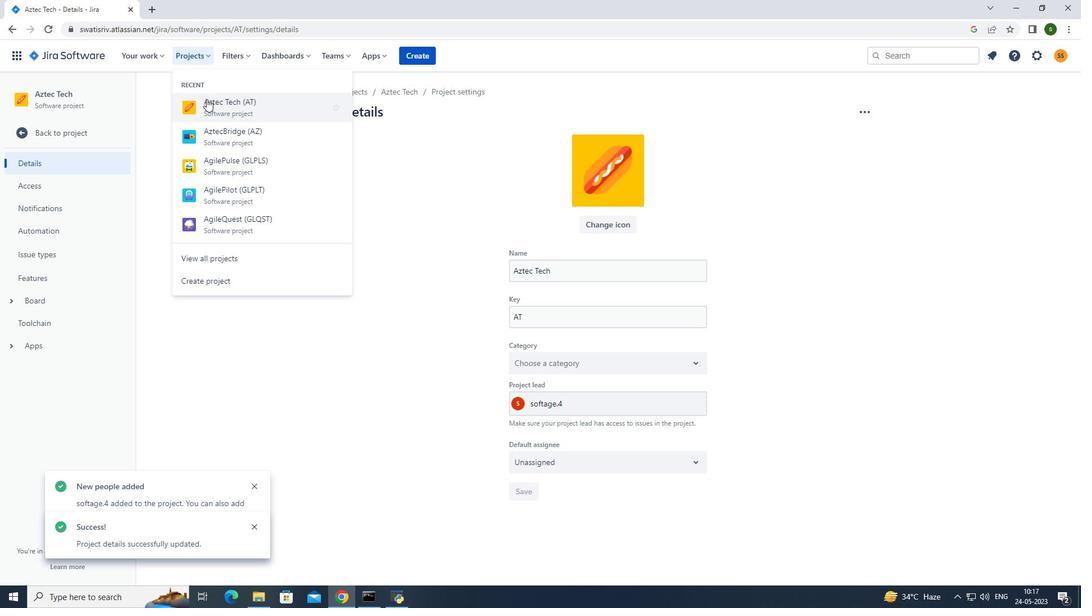 
Action: Mouse pressed left at (208, 105)
Screenshot: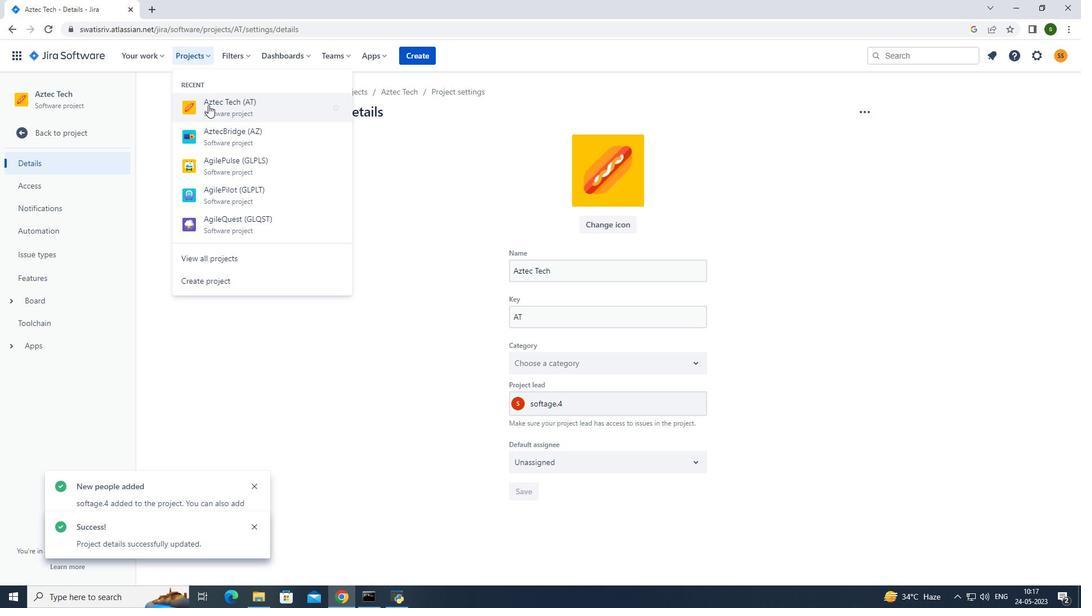 
Action: Mouse moved to (269, 150)
Screenshot: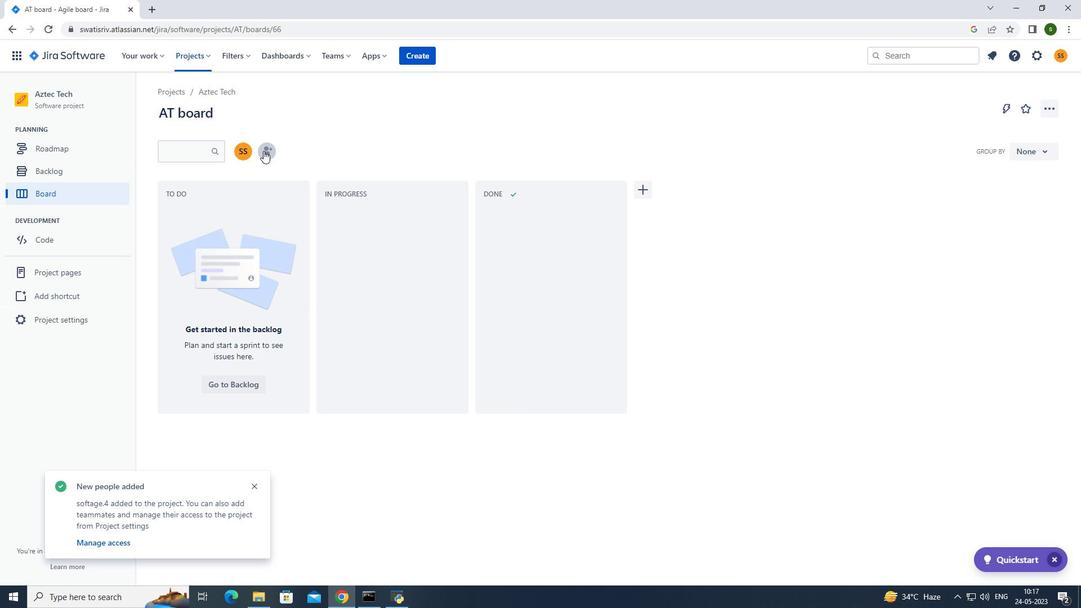 
Action: Mouse pressed left at (269, 150)
Screenshot: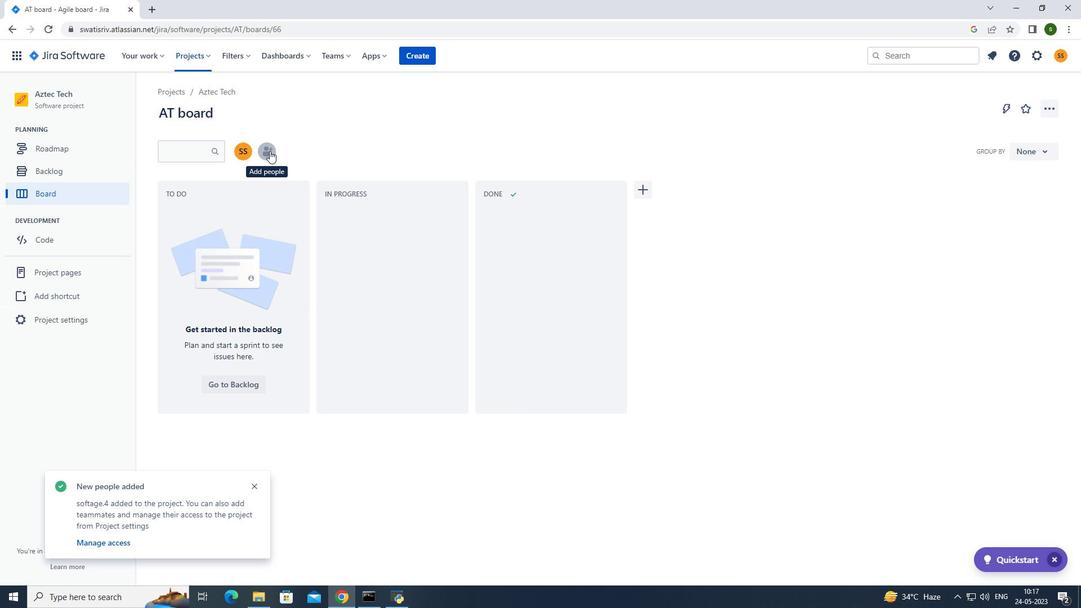 
Action: Mouse moved to (486, 168)
Screenshot: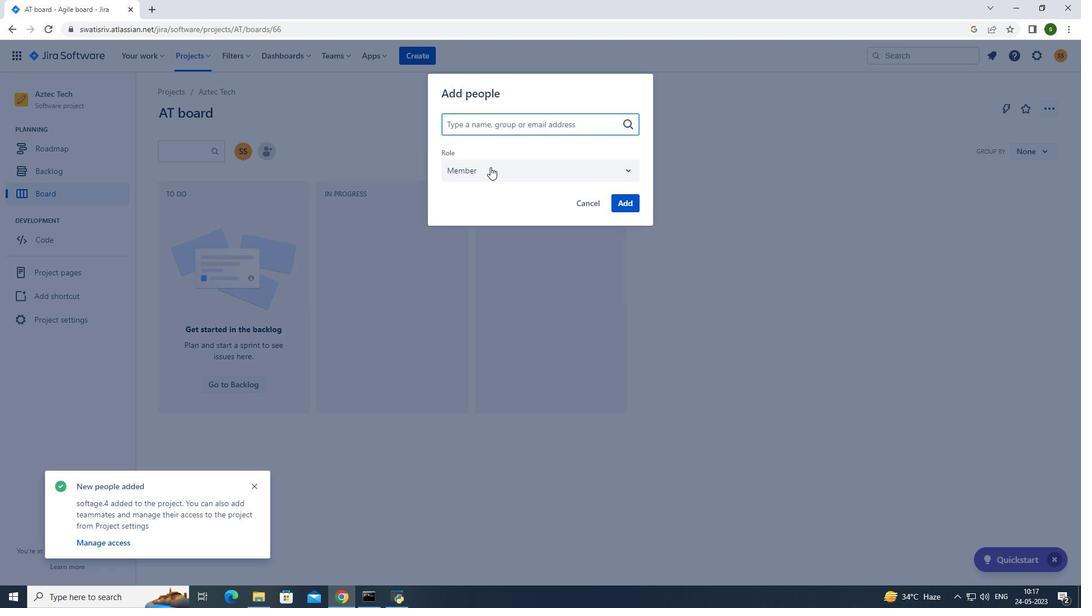 
Action: Key pressed softage.1<Key.shift>@softage.net
Screenshot: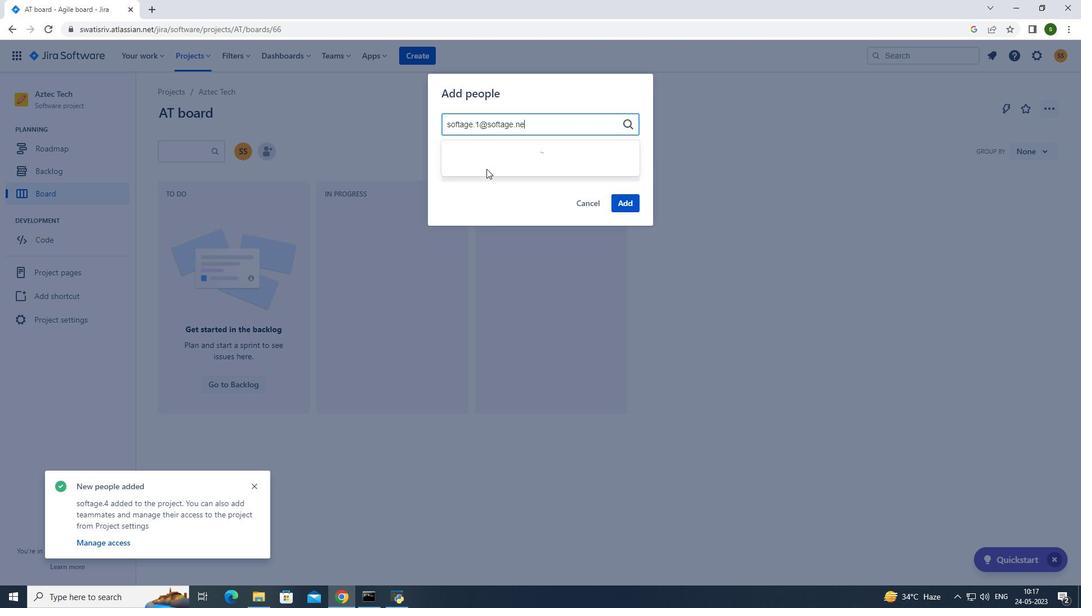 
Action: Mouse moved to (500, 155)
Screenshot: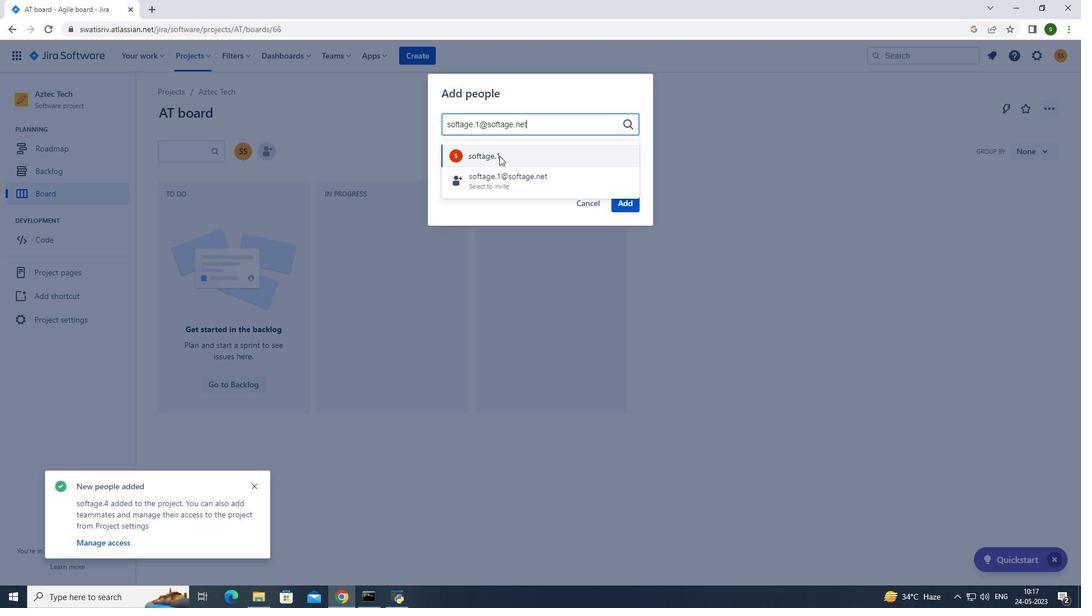 
Action: Mouse pressed left at (500, 155)
Screenshot: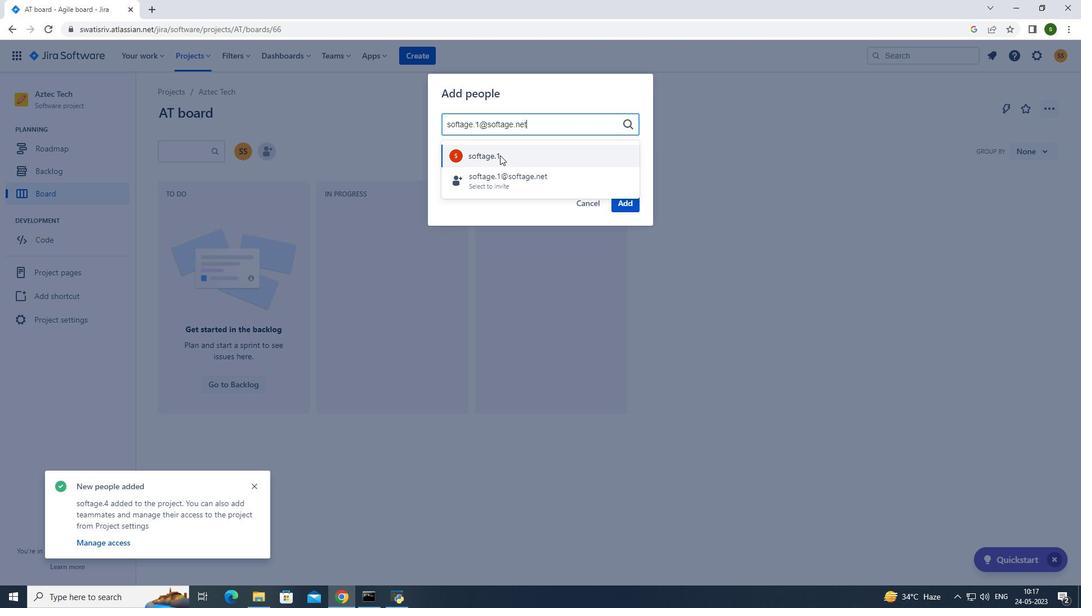 
Action: Mouse moved to (631, 204)
Screenshot: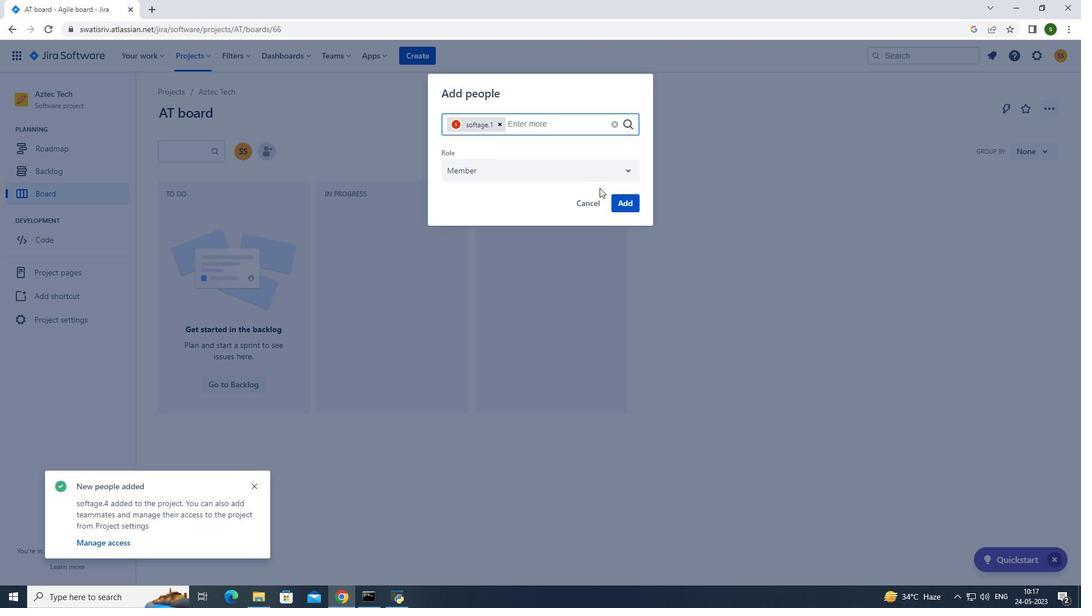 
Action: Mouse pressed left at (631, 204)
Screenshot: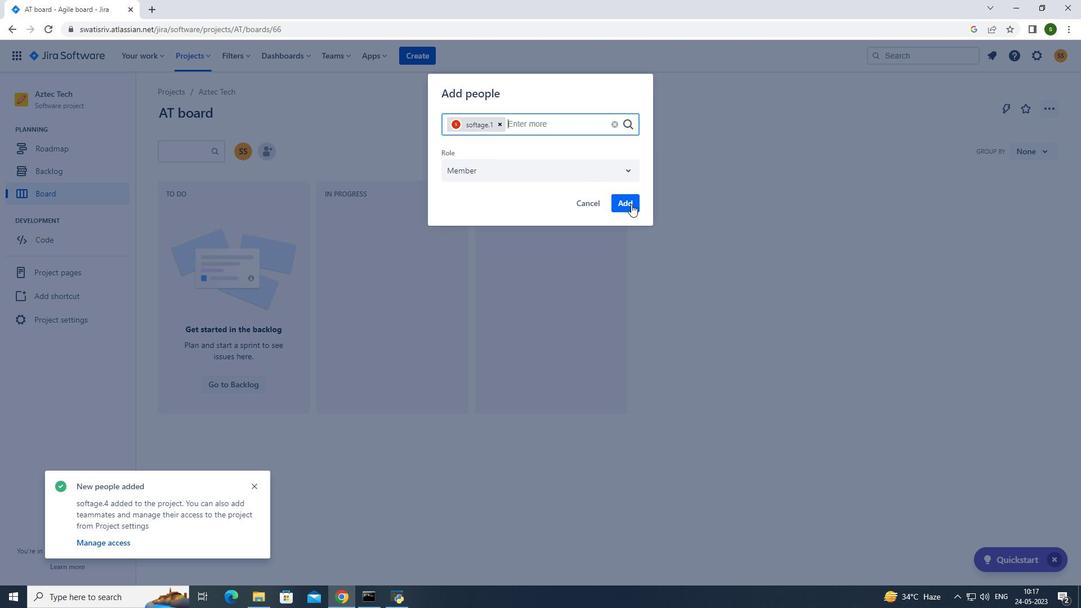 
Action: Mouse moved to (694, 218)
Screenshot: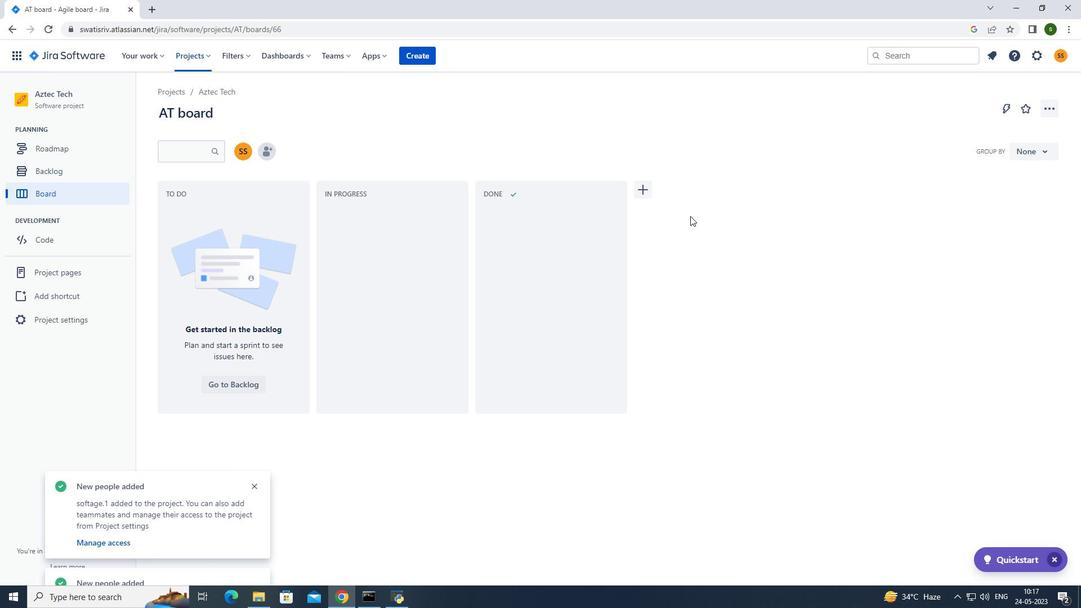 
